 Task: Add a condition where "Channel Is not Web service (API)" in new tickets in your groups.
Action: Mouse moved to (198, 507)
Screenshot: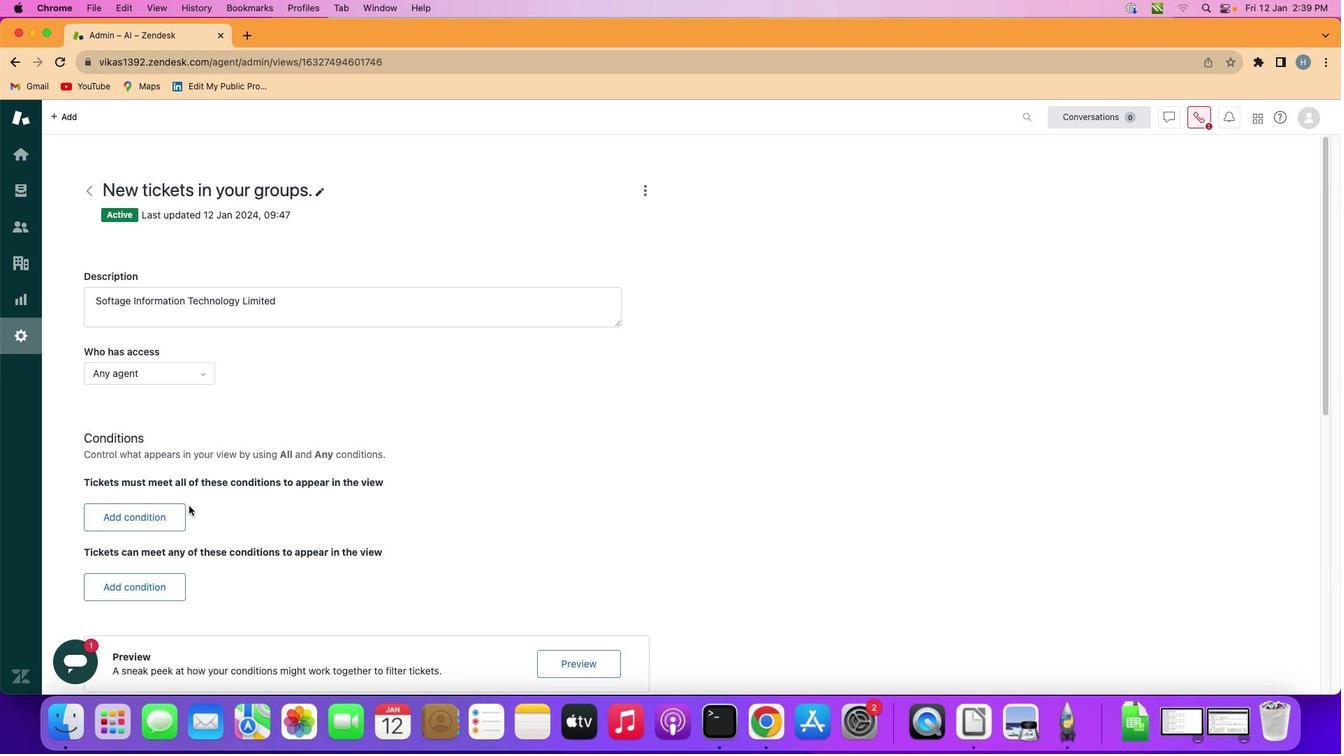 
Action: Mouse pressed left at (198, 507)
Screenshot: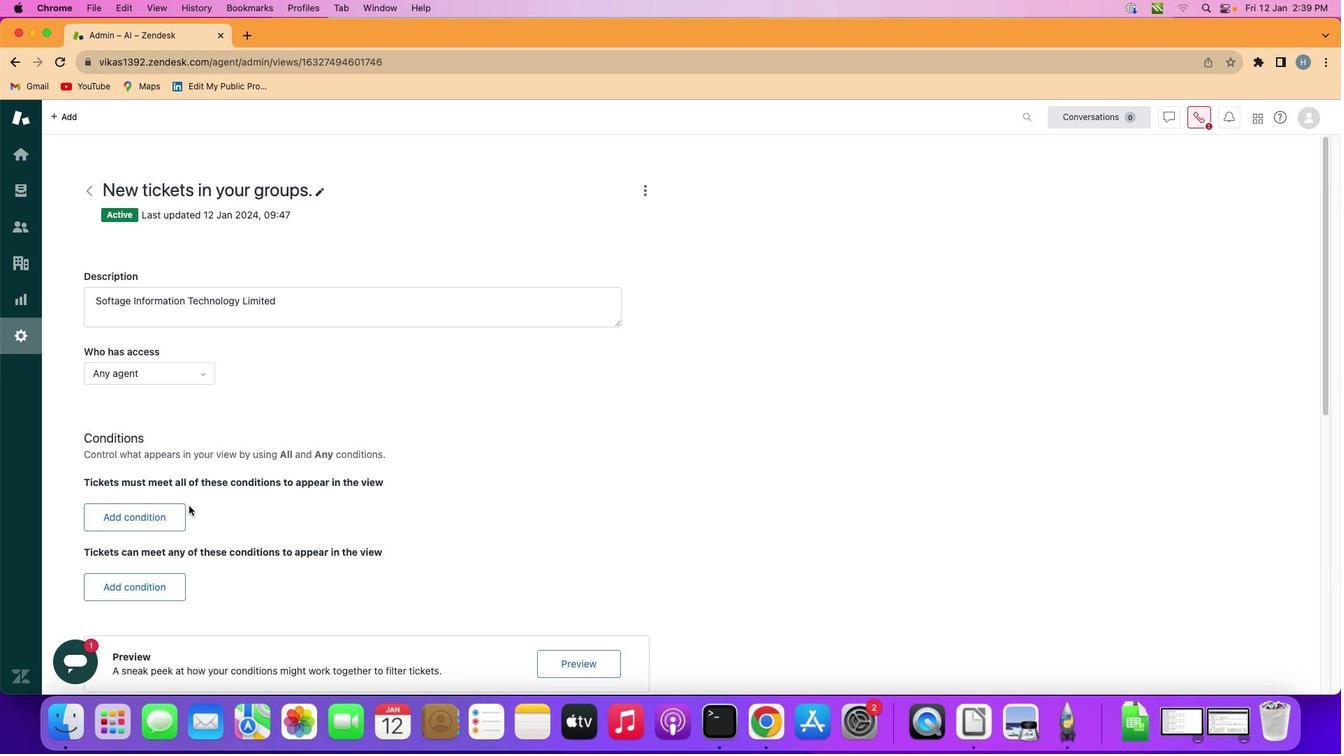 
Action: Mouse moved to (157, 517)
Screenshot: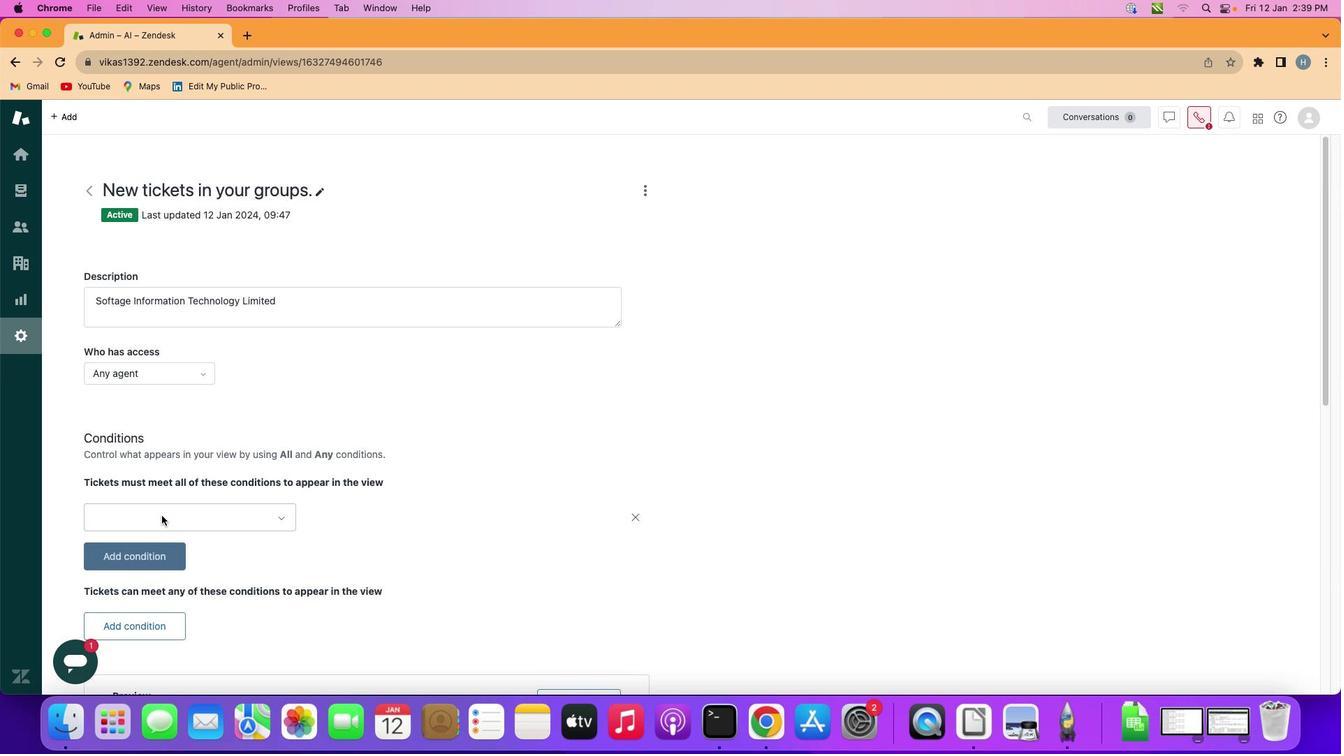 
Action: Mouse pressed left at (157, 517)
Screenshot: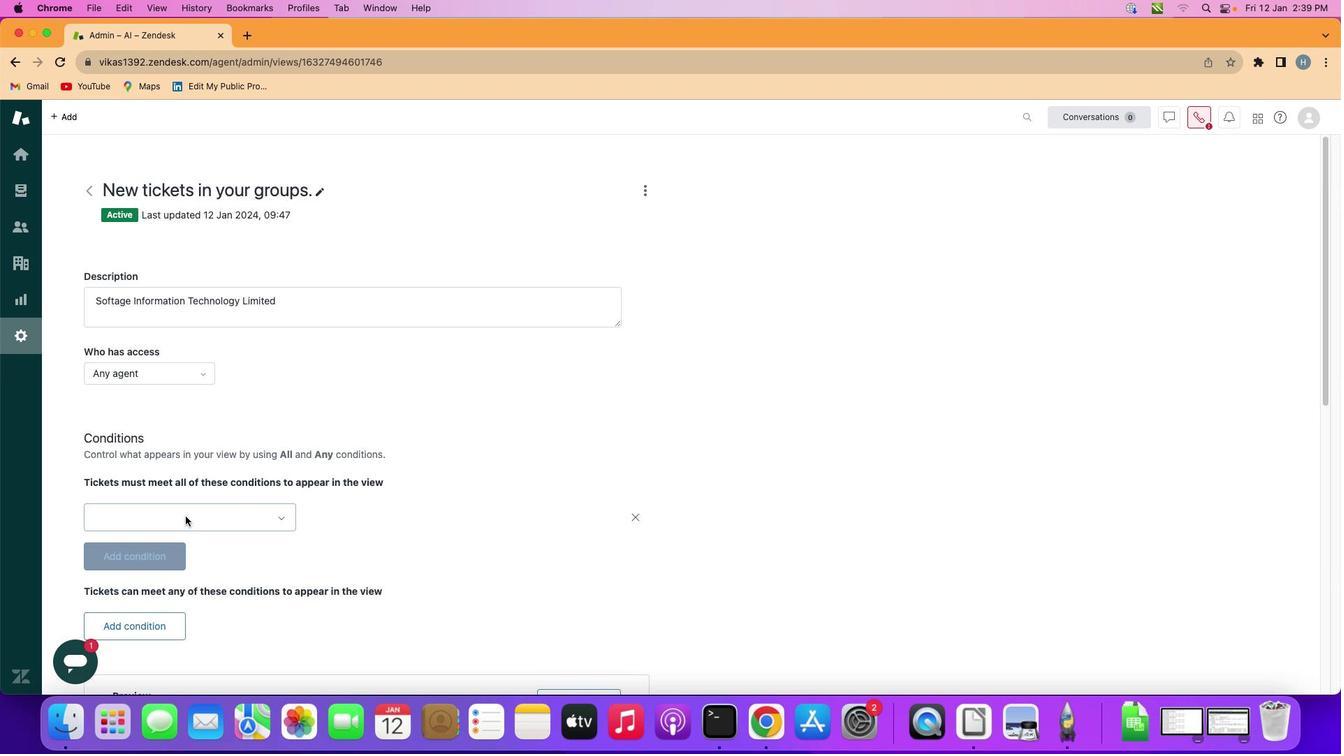 
Action: Mouse moved to (245, 521)
Screenshot: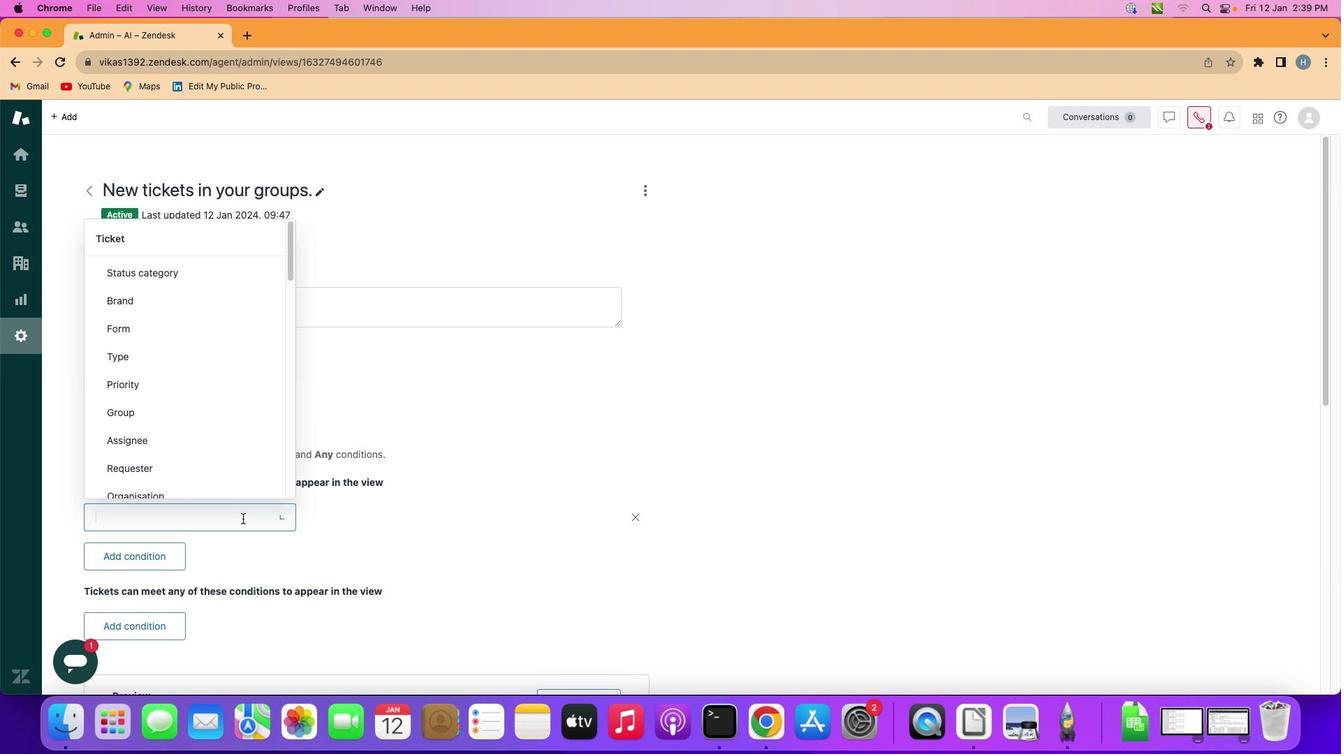 
Action: Mouse pressed left at (245, 521)
Screenshot: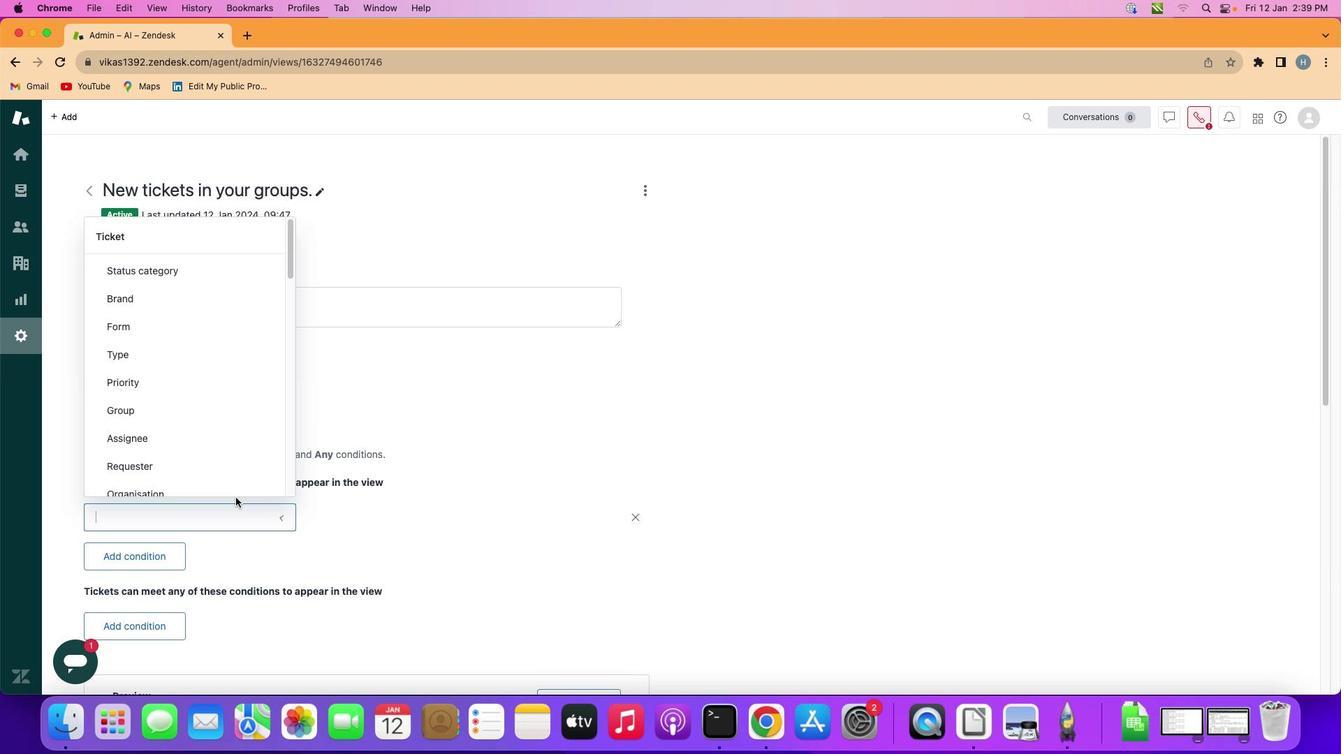 
Action: Mouse moved to (234, 357)
Screenshot: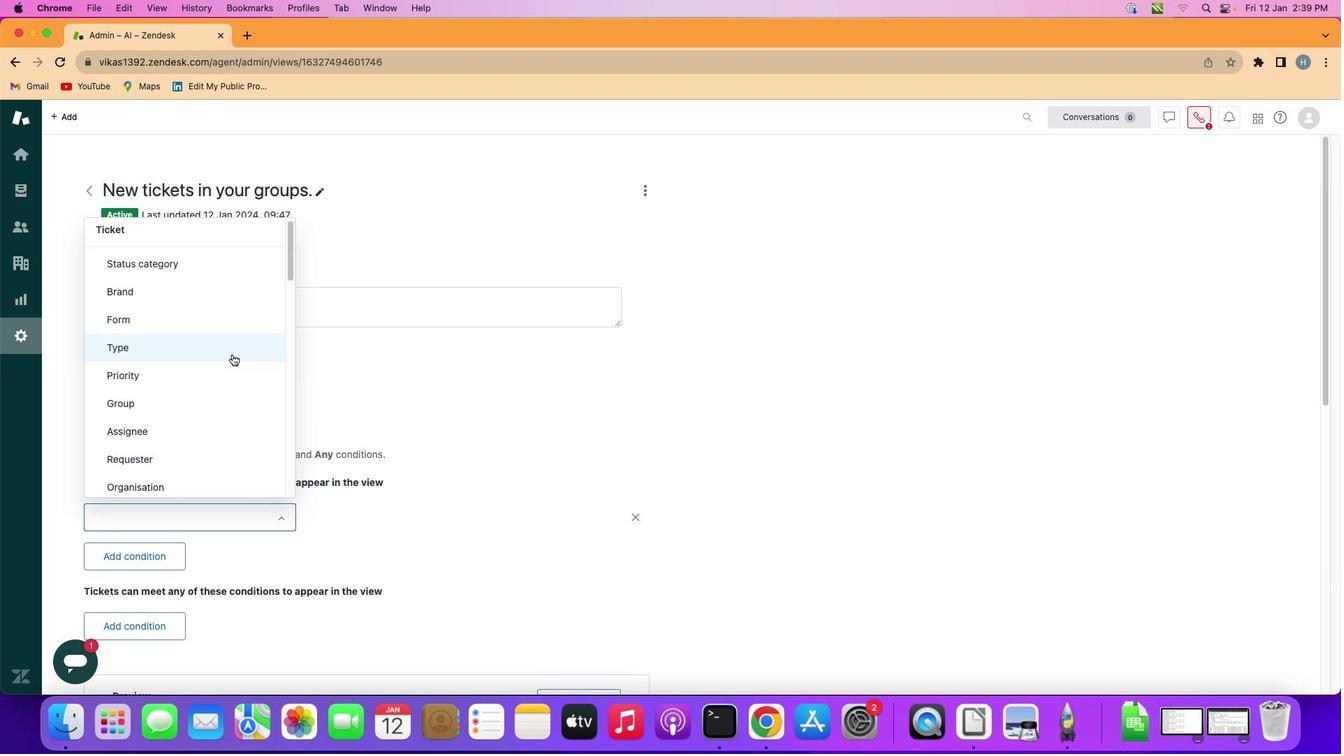 
Action: Mouse scrolled (234, 357) with delta (2, 1)
Screenshot: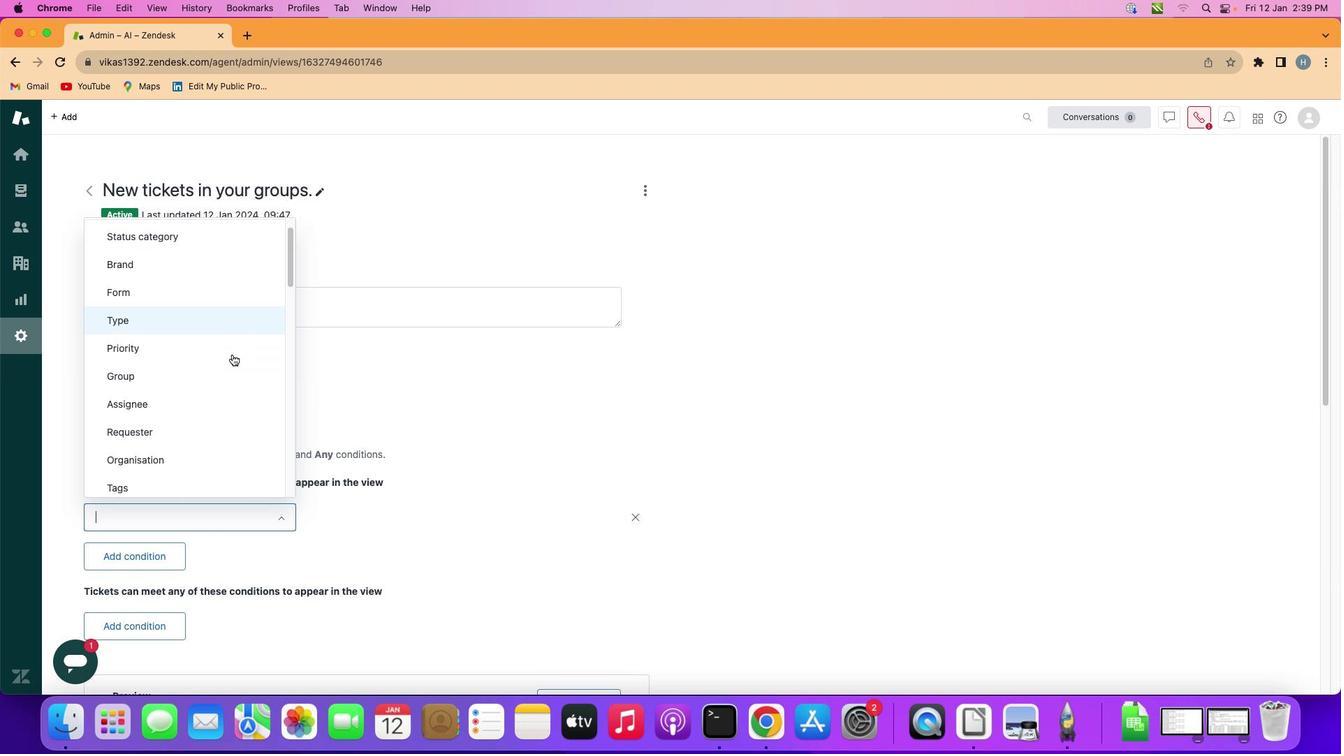 
Action: Mouse scrolled (234, 357) with delta (2, 1)
Screenshot: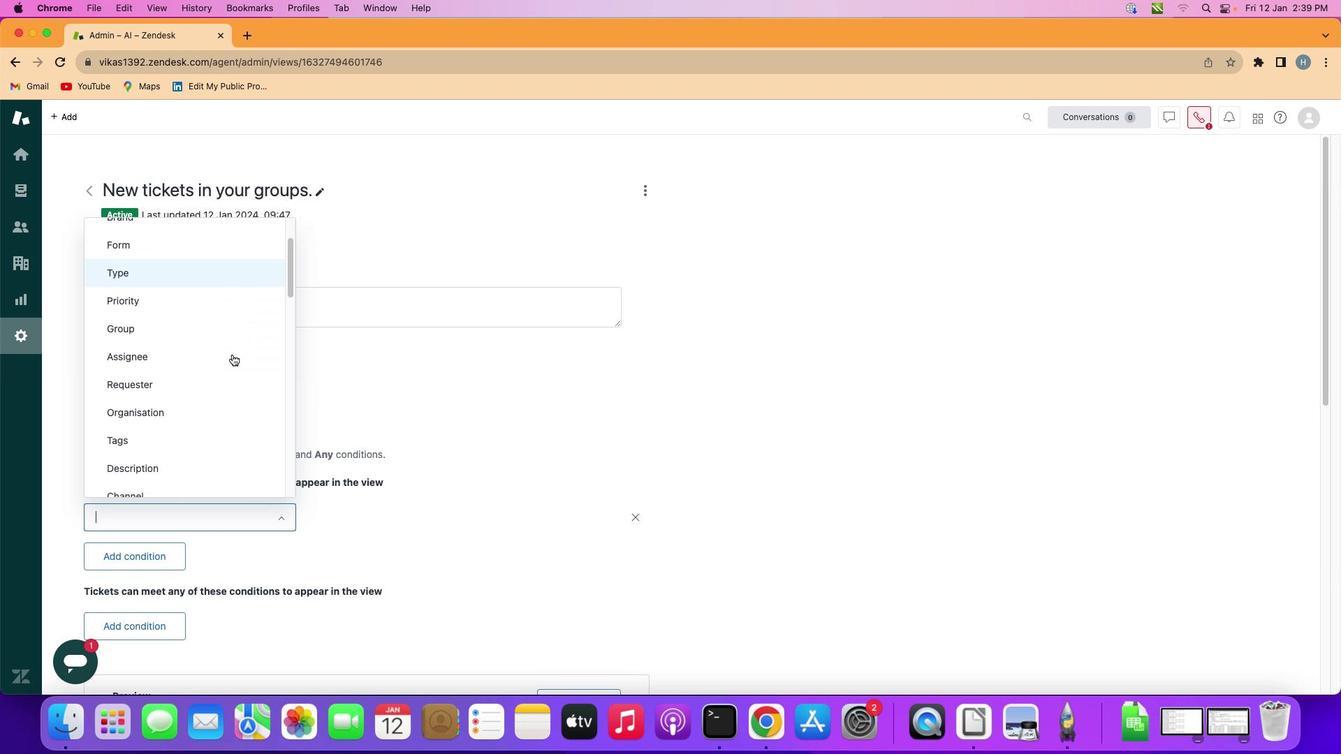 
Action: Mouse scrolled (234, 357) with delta (2, 1)
Screenshot: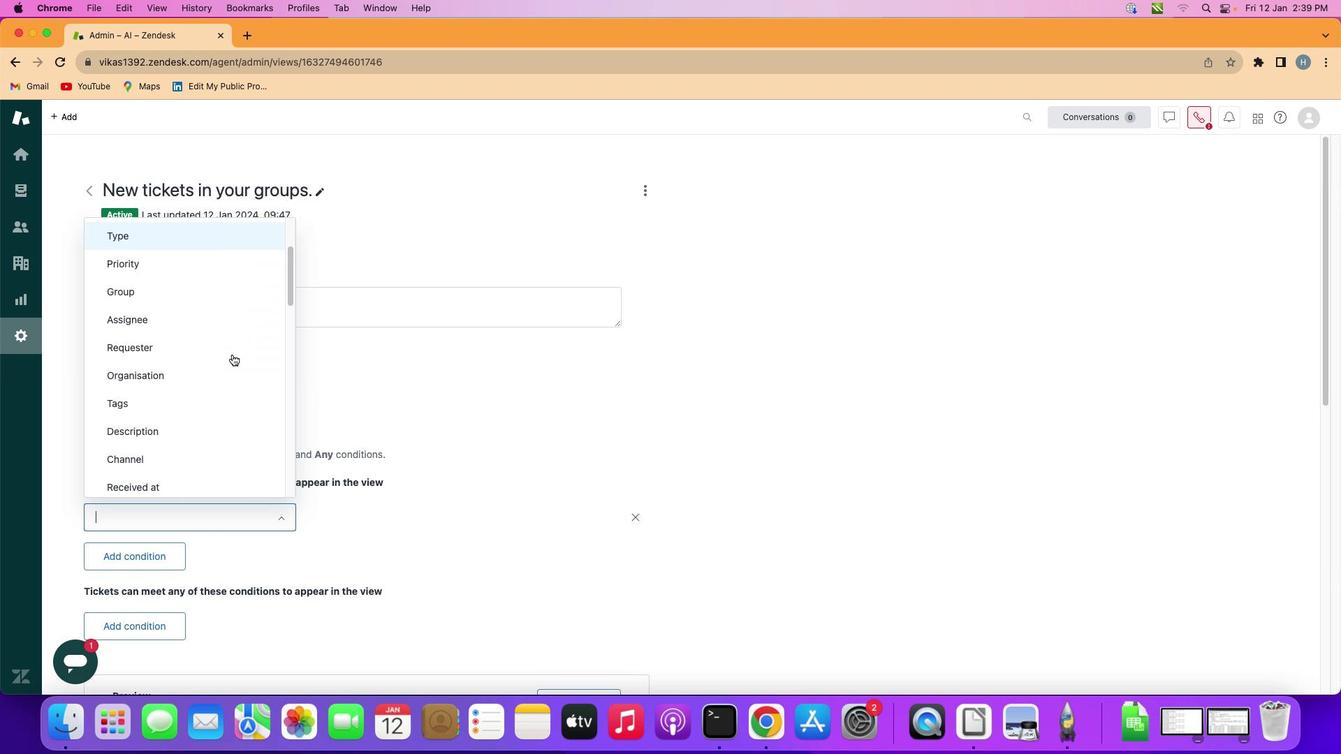 
Action: Mouse scrolled (234, 357) with delta (2, 1)
Screenshot: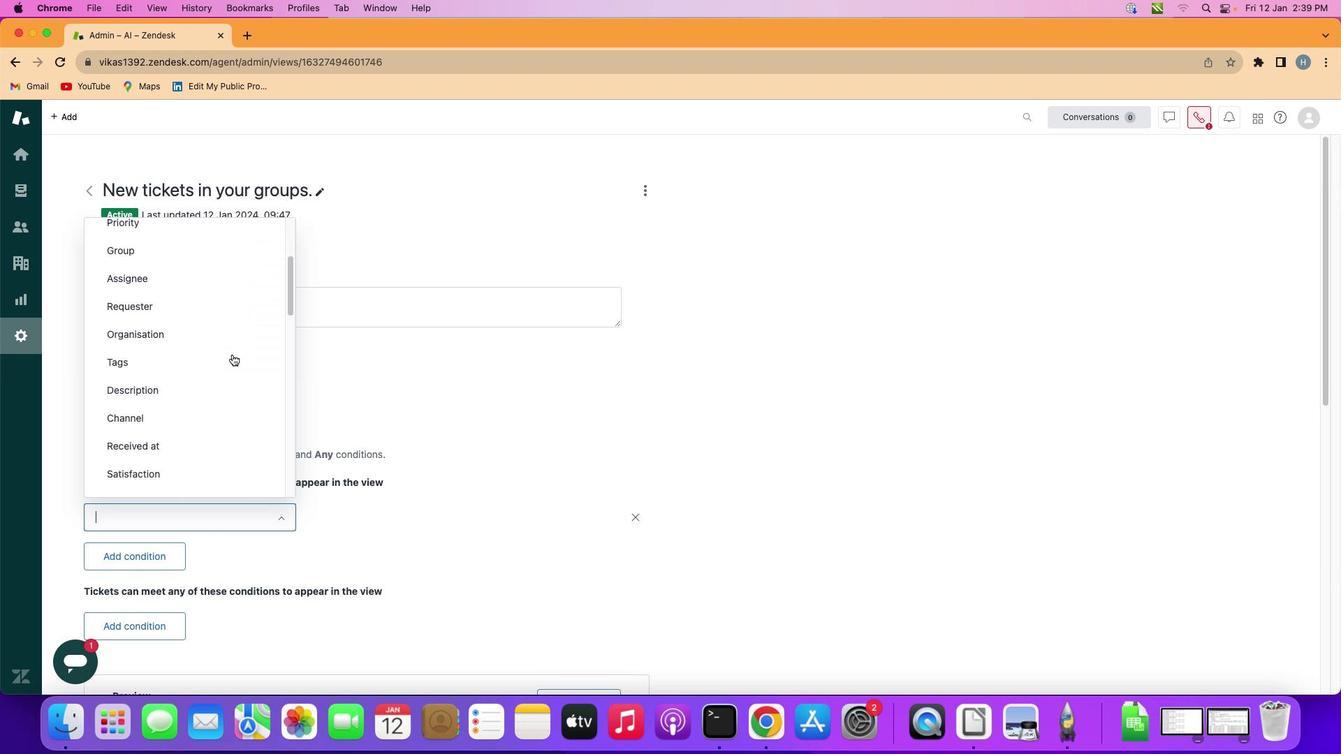 
Action: Mouse scrolled (234, 357) with delta (2, 0)
Screenshot: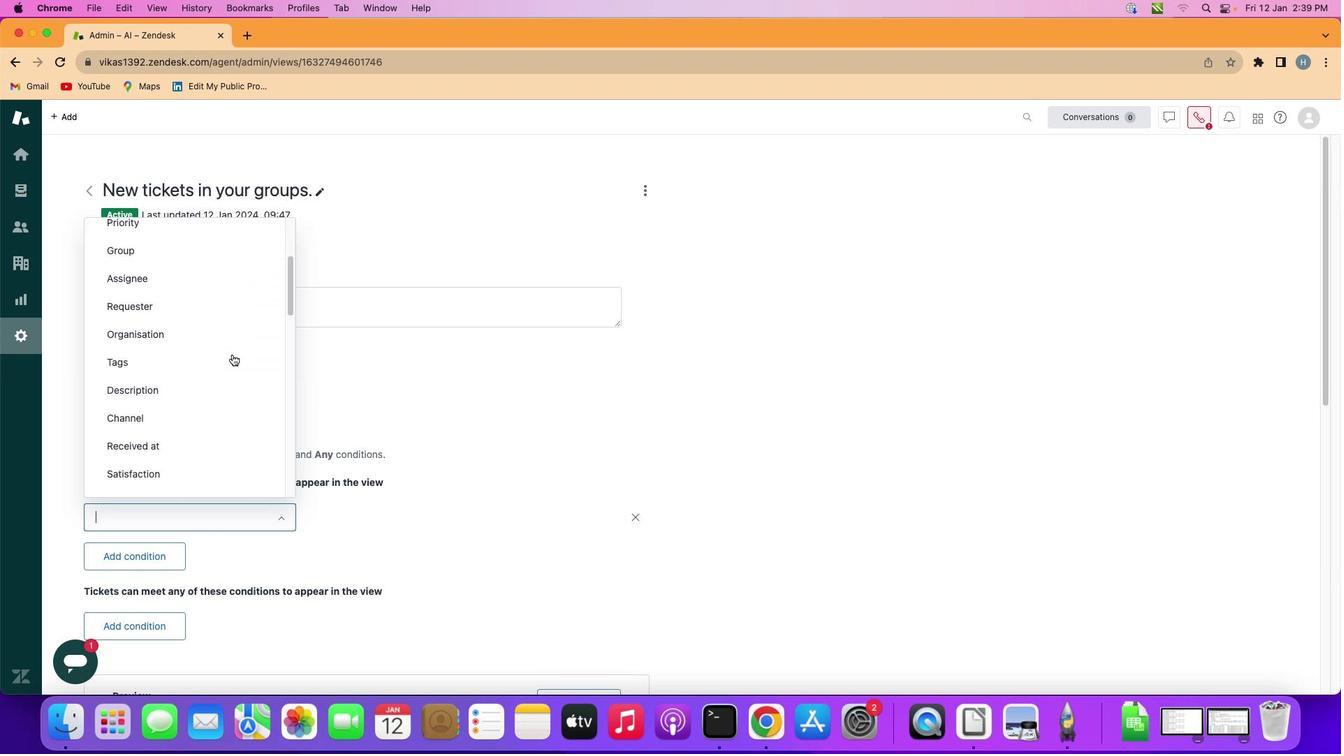 
Action: Mouse scrolled (234, 357) with delta (2, 1)
Screenshot: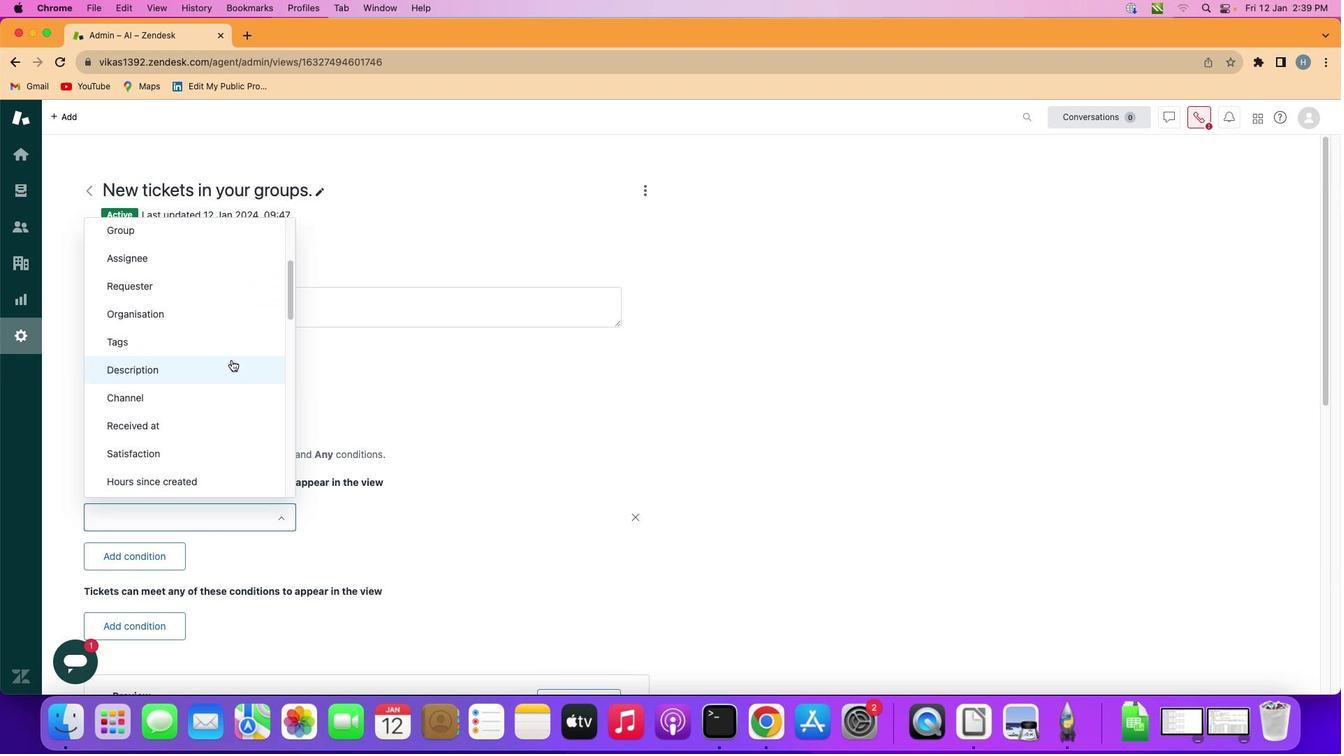 
Action: Mouse moved to (234, 357)
Screenshot: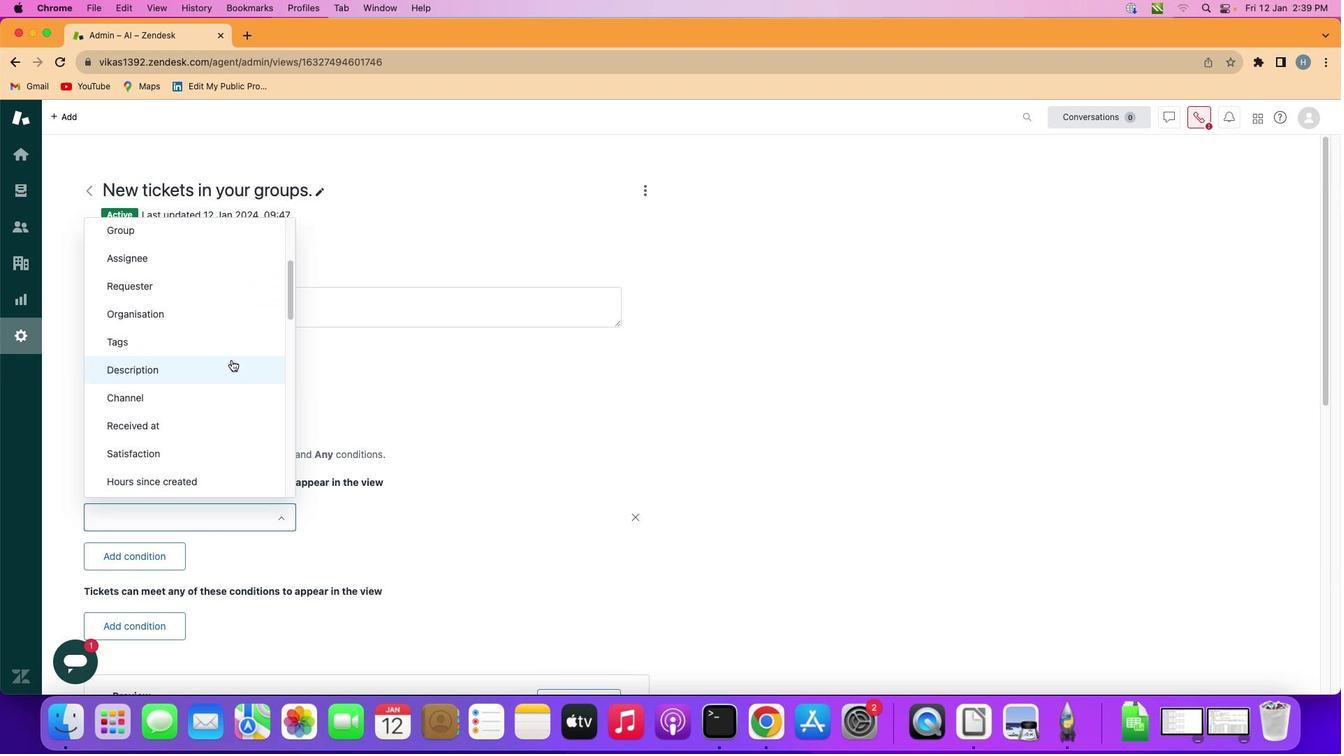 
Action: Mouse scrolled (234, 357) with delta (2, 1)
Screenshot: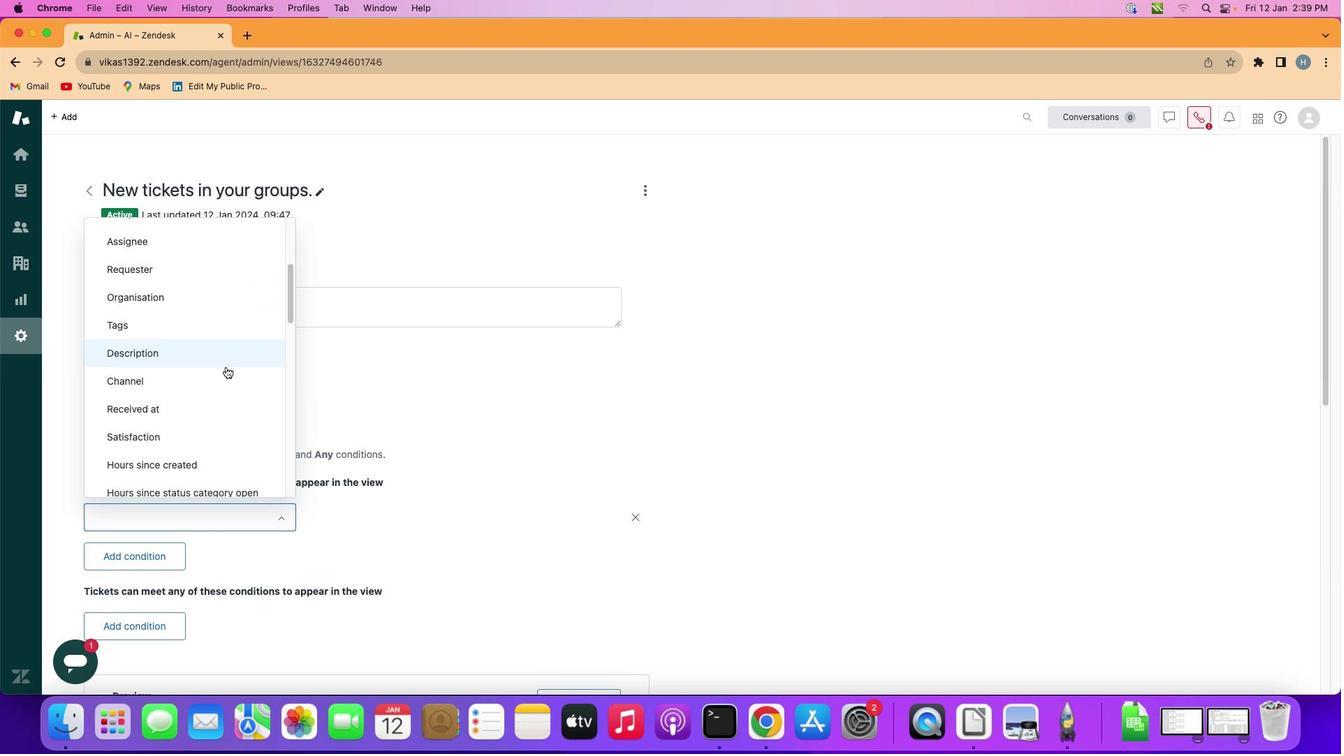 
Action: Mouse moved to (234, 357)
Screenshot: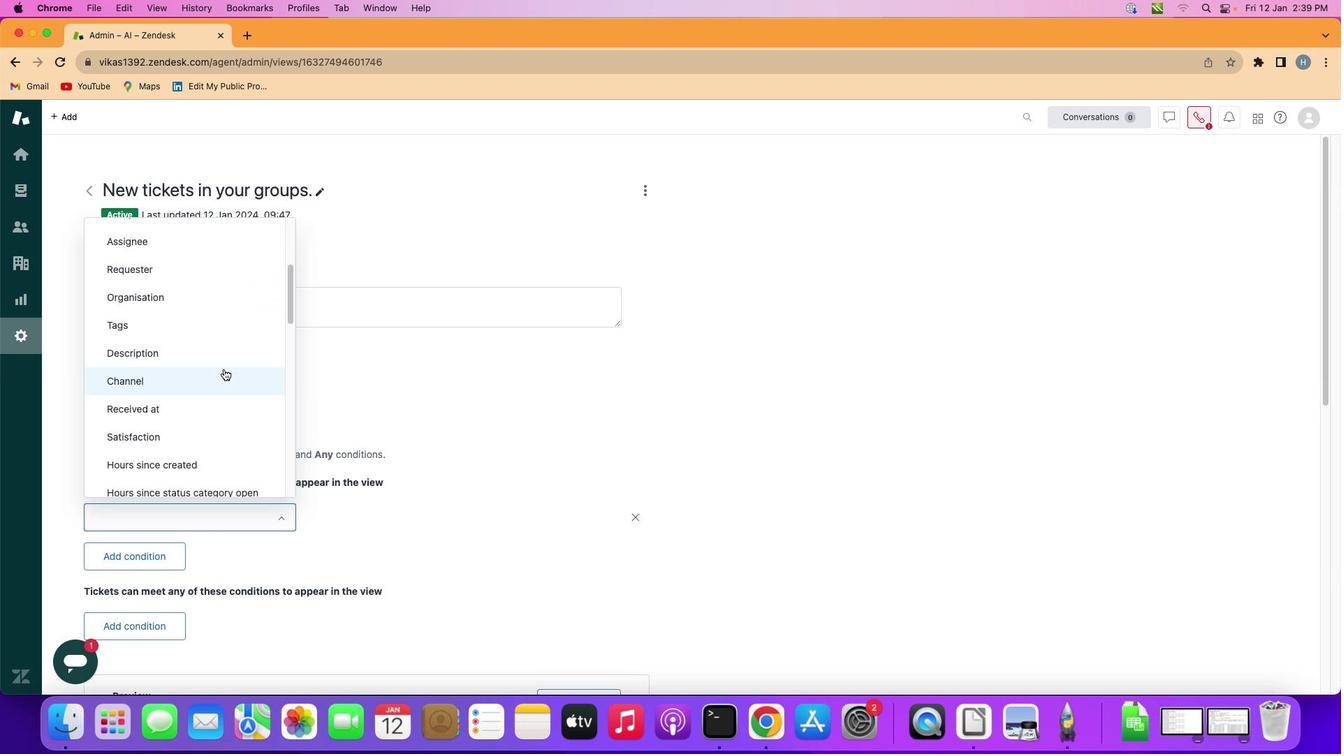 
Action: Mouse scrolled (234, 357) with delta (2, 1)
Screenshot: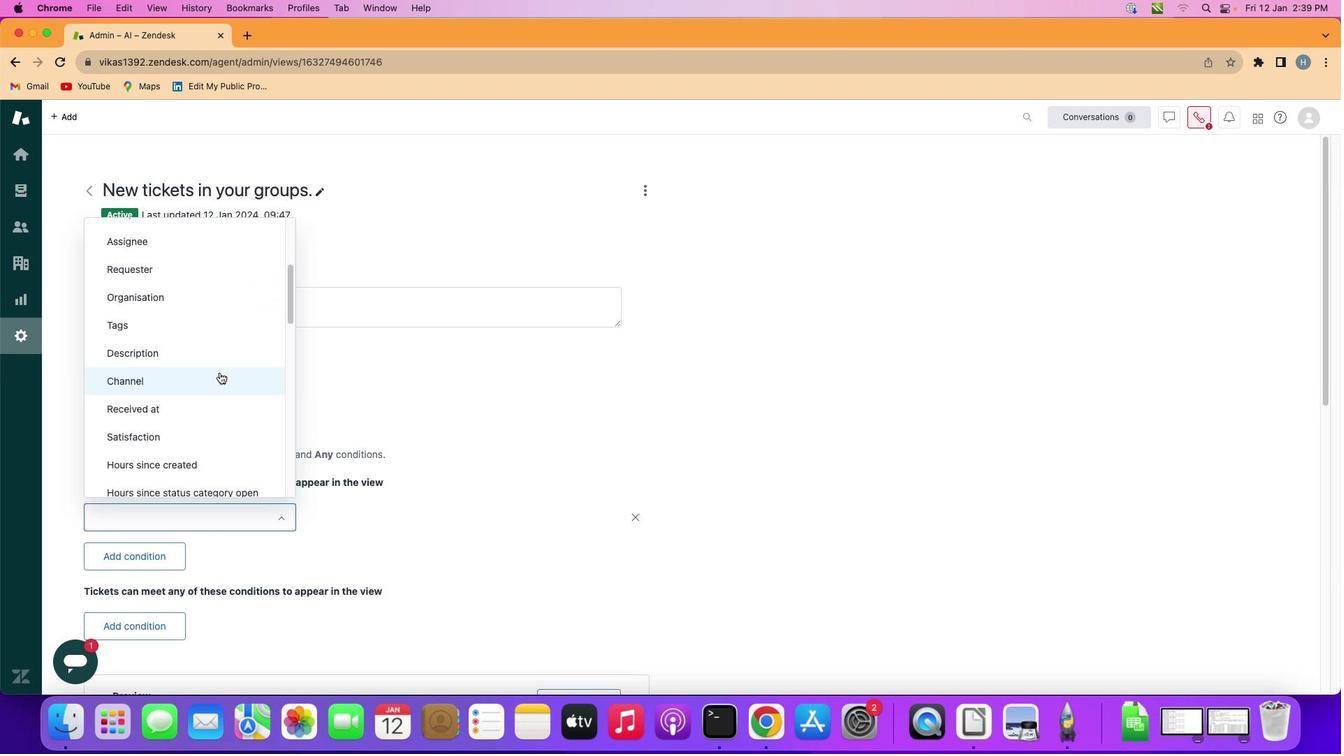 
Action: Mouse moved to (217, 378)
Screenshot: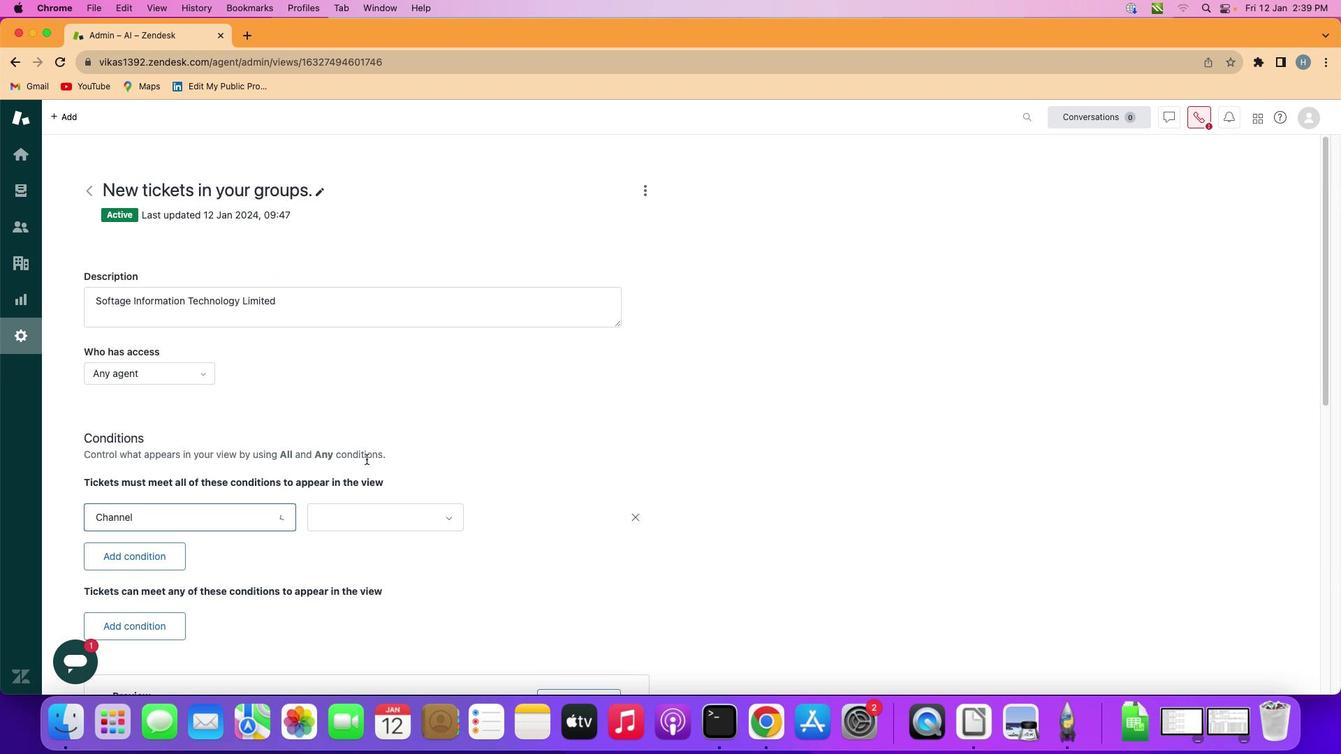 
Action: Mouse pressed left at (217, 378)
Screenshot: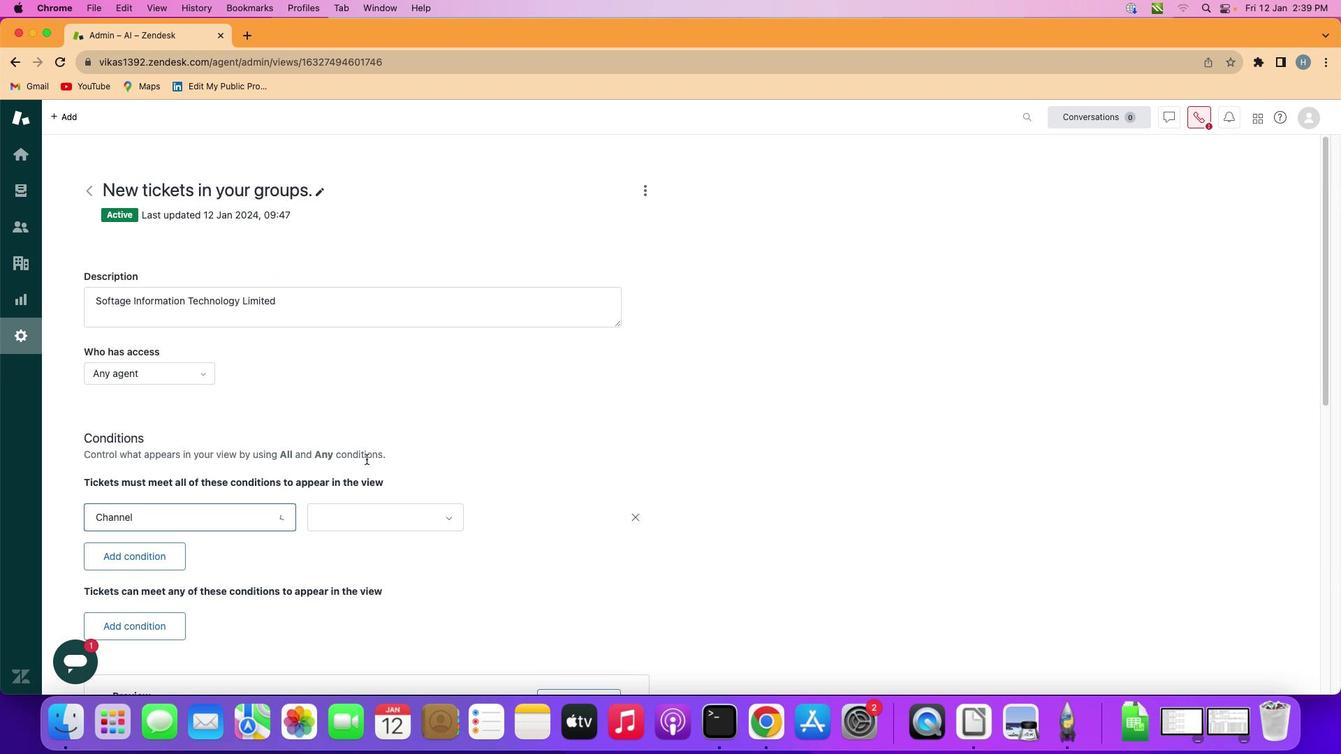 
Action: Mouse moved to (409, 517)
Screenshot: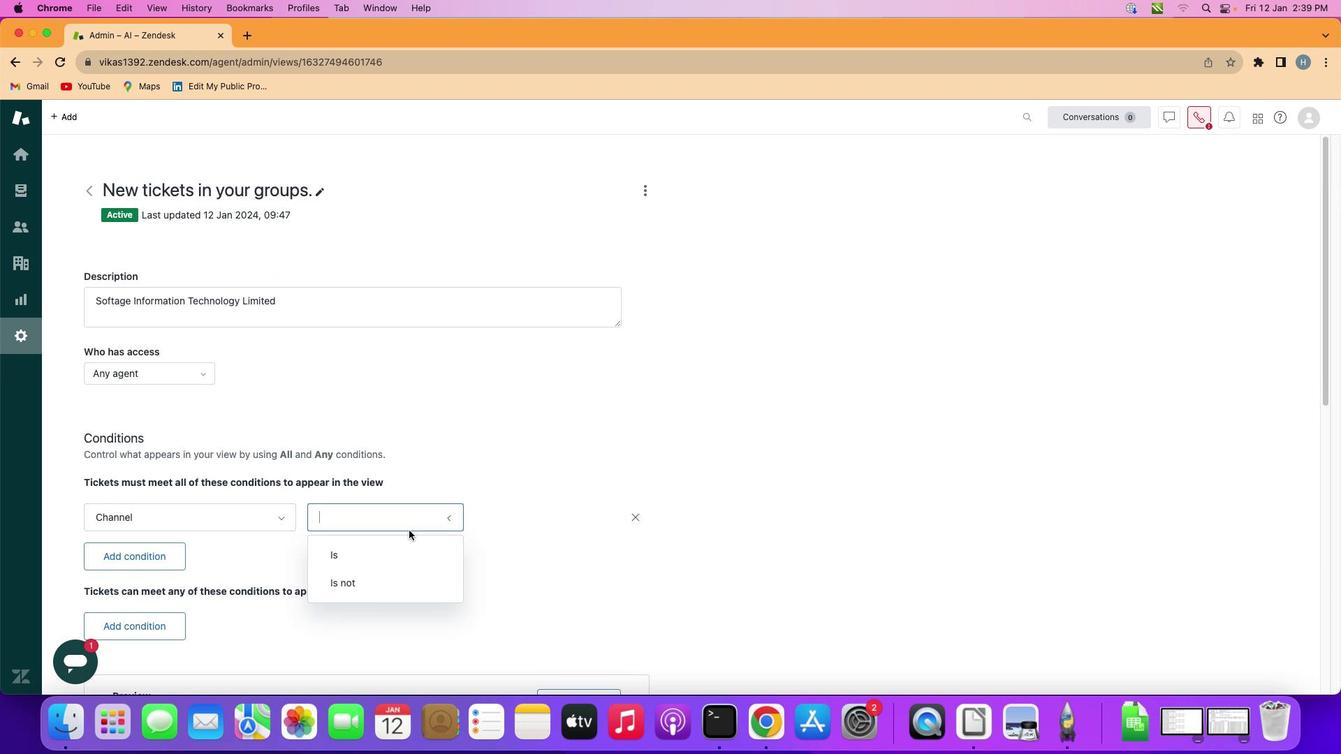 
Action: Mouse pressed left at (409, 517)
Screenshot: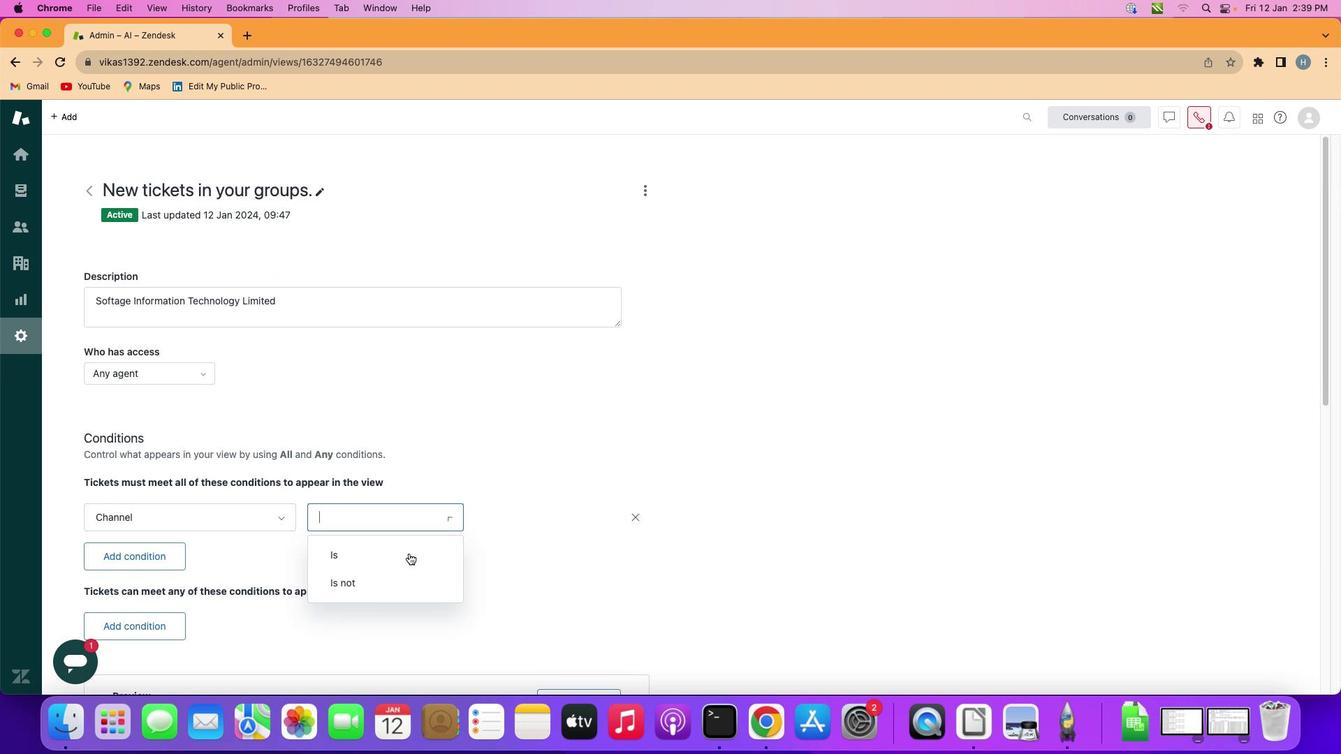 
Action: Mouse moved to (412, 583)
Screenshot: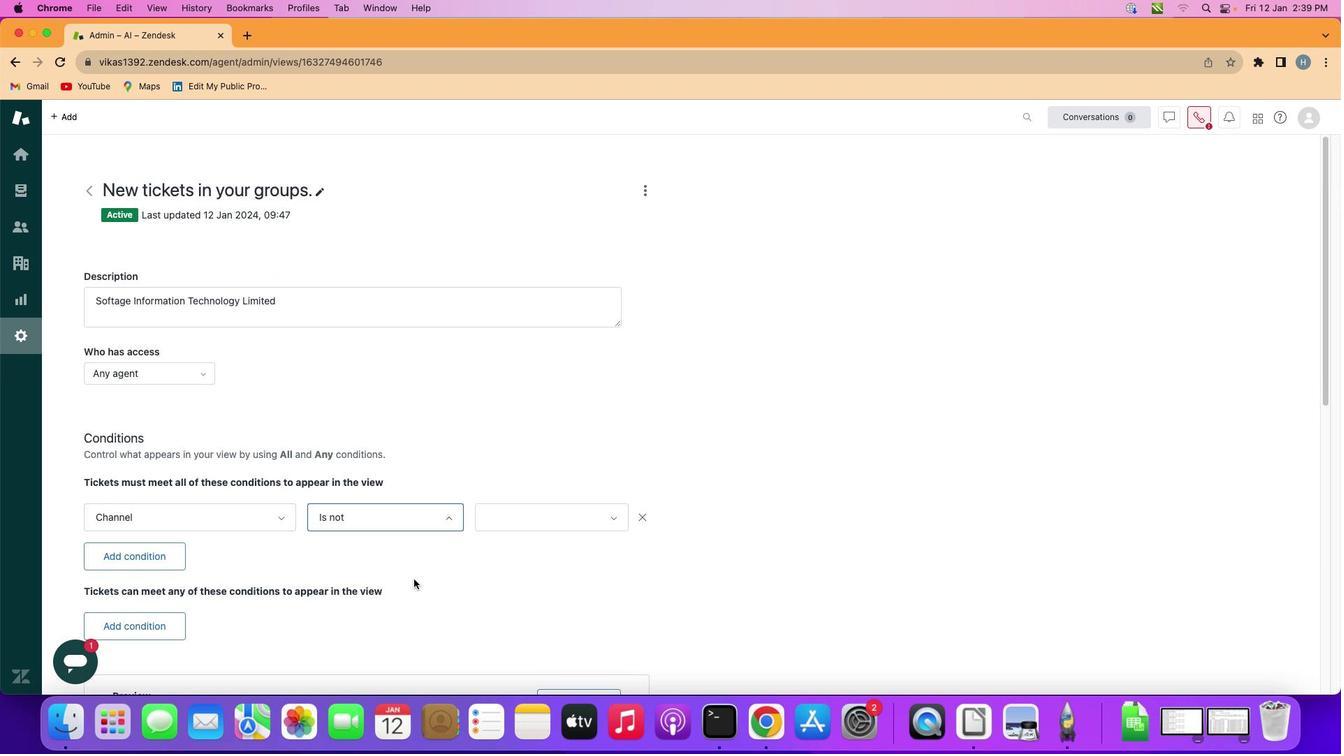 
Action: Mouse pressed left at (412, 583)
Screenshot: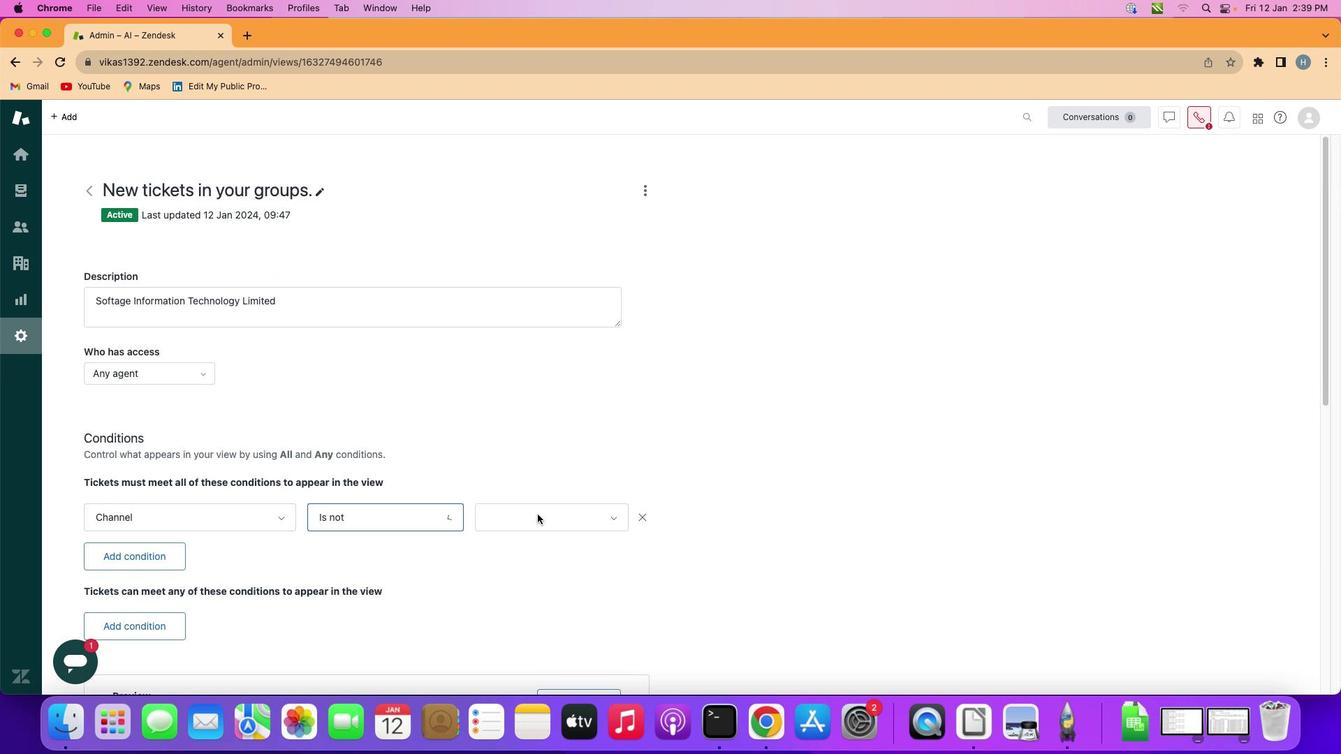 
Action: Mouse moved to (577, 505)
Screenshot: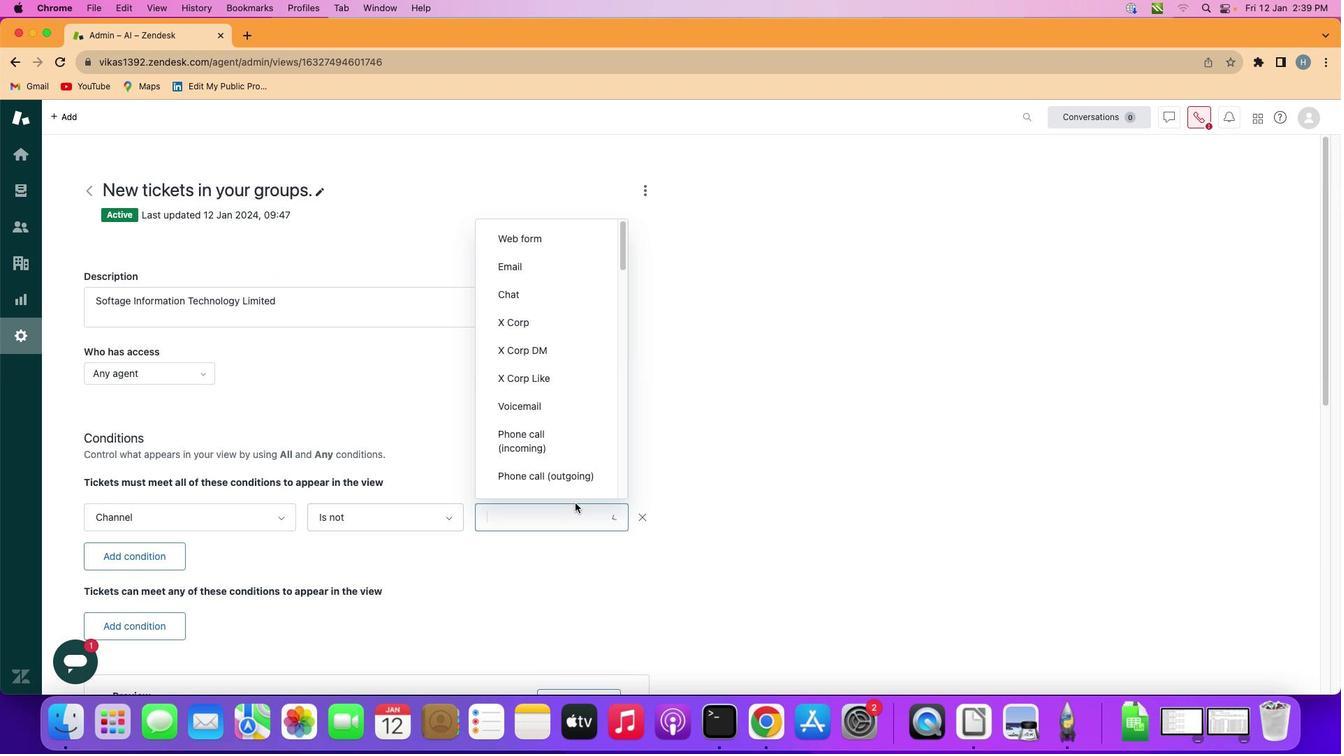 
Action: Mouse pressed left at (577, 505)
Screenshot: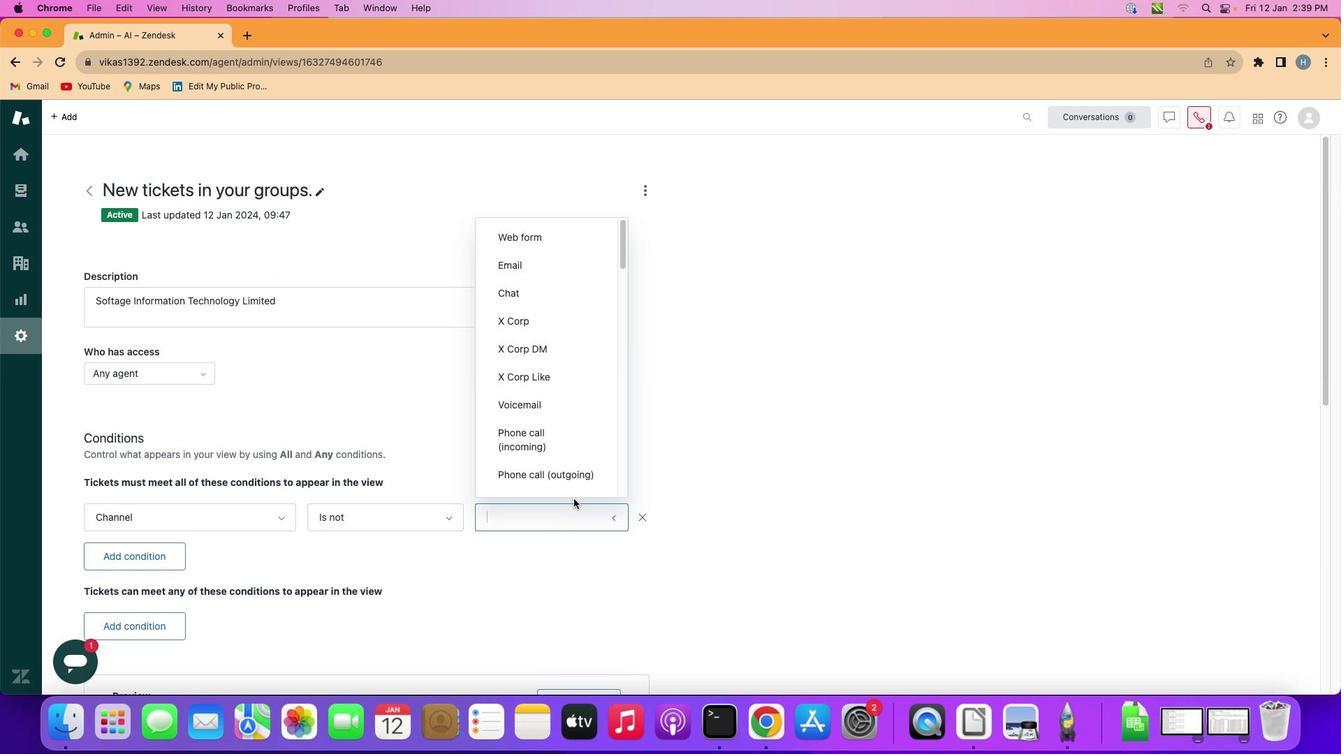 
Action: Mouse moved to (554, 365)
Screenshot: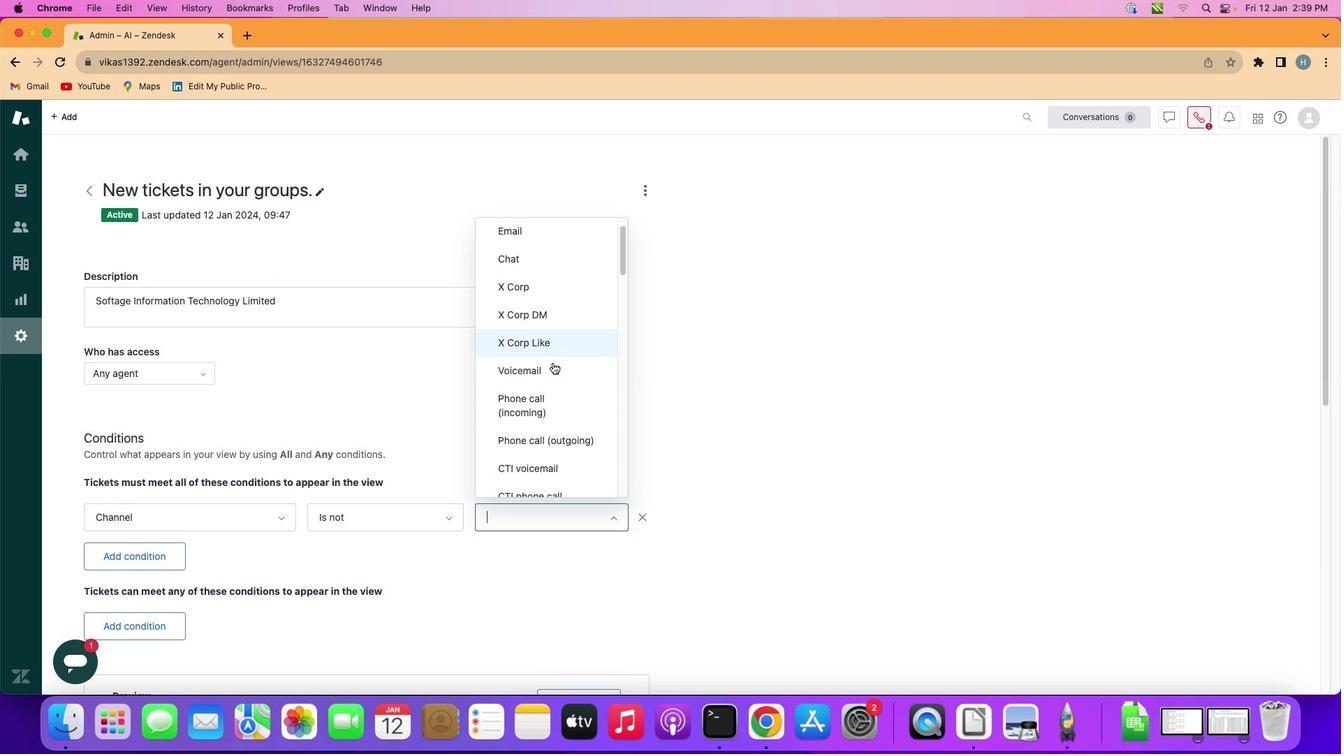 
Action: Mouse scrolled (554, 365) with delta (2, 1)
Screenshot: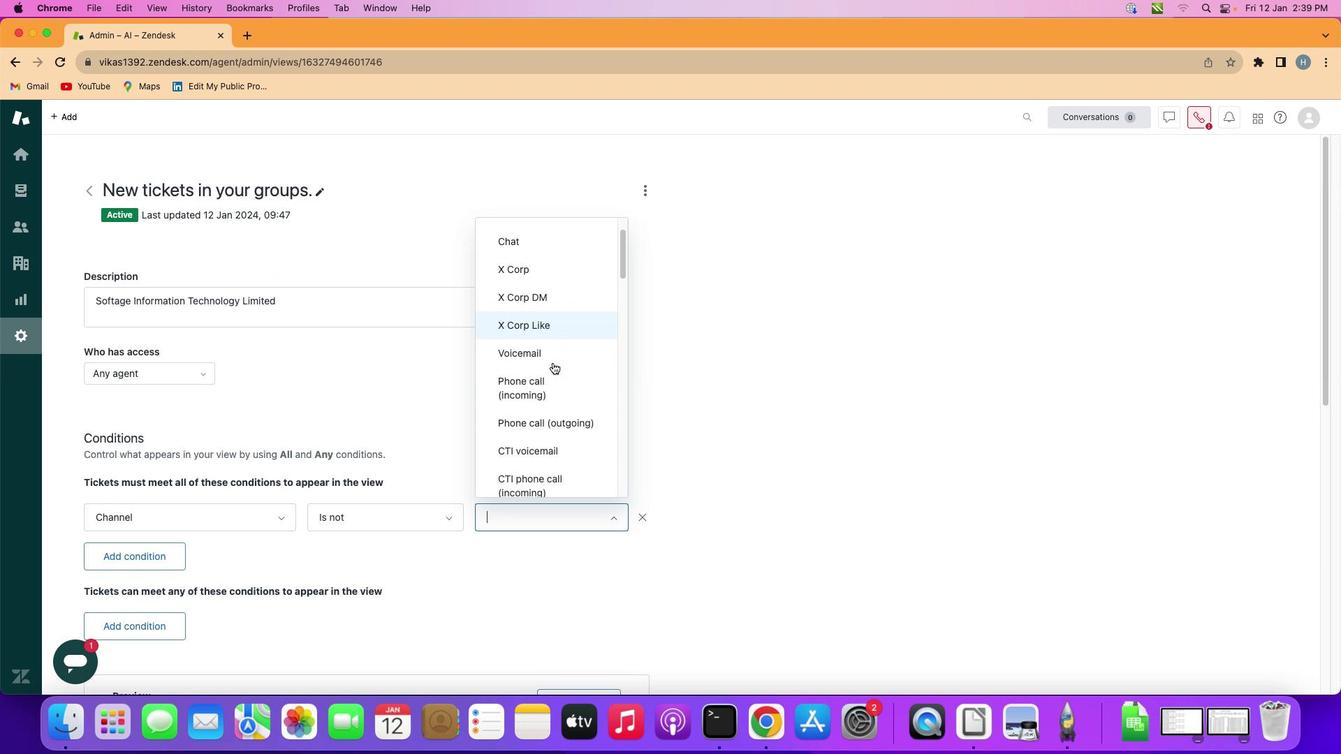 
Action: Mouse scrolled (554, 365) with delta (2, 1)
Screenshot: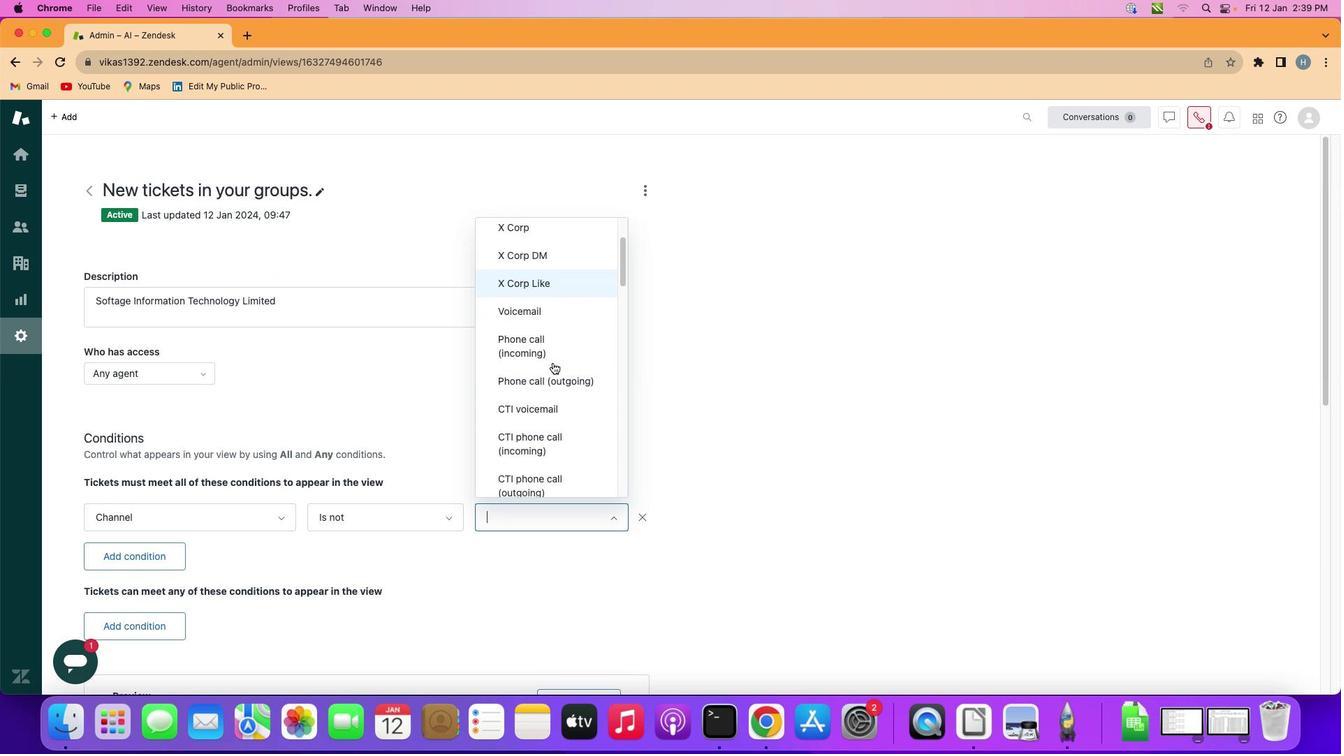 
Action: Mouse scrolled (554, 365) with delta (2, 1)
Screenshot: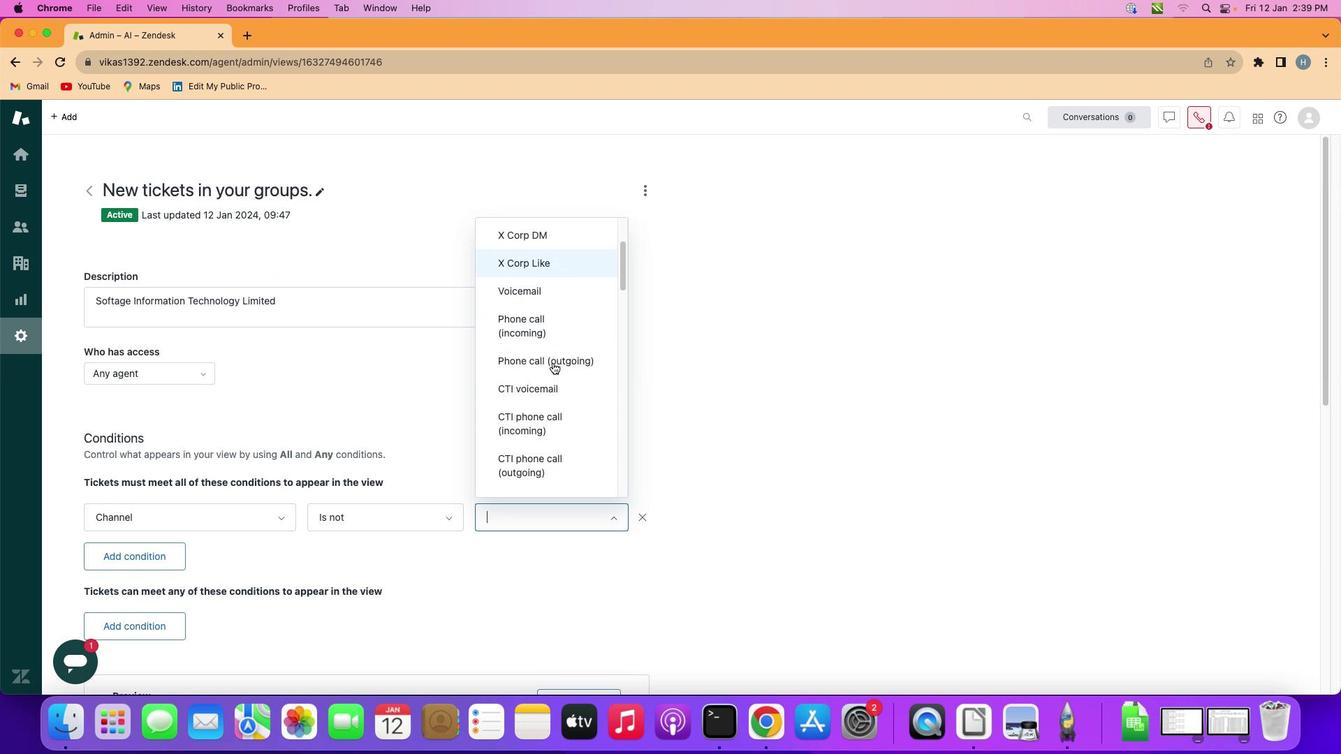 
Action: Mouse scrolled (554, 365) with delta (2, 0)
Screenshot: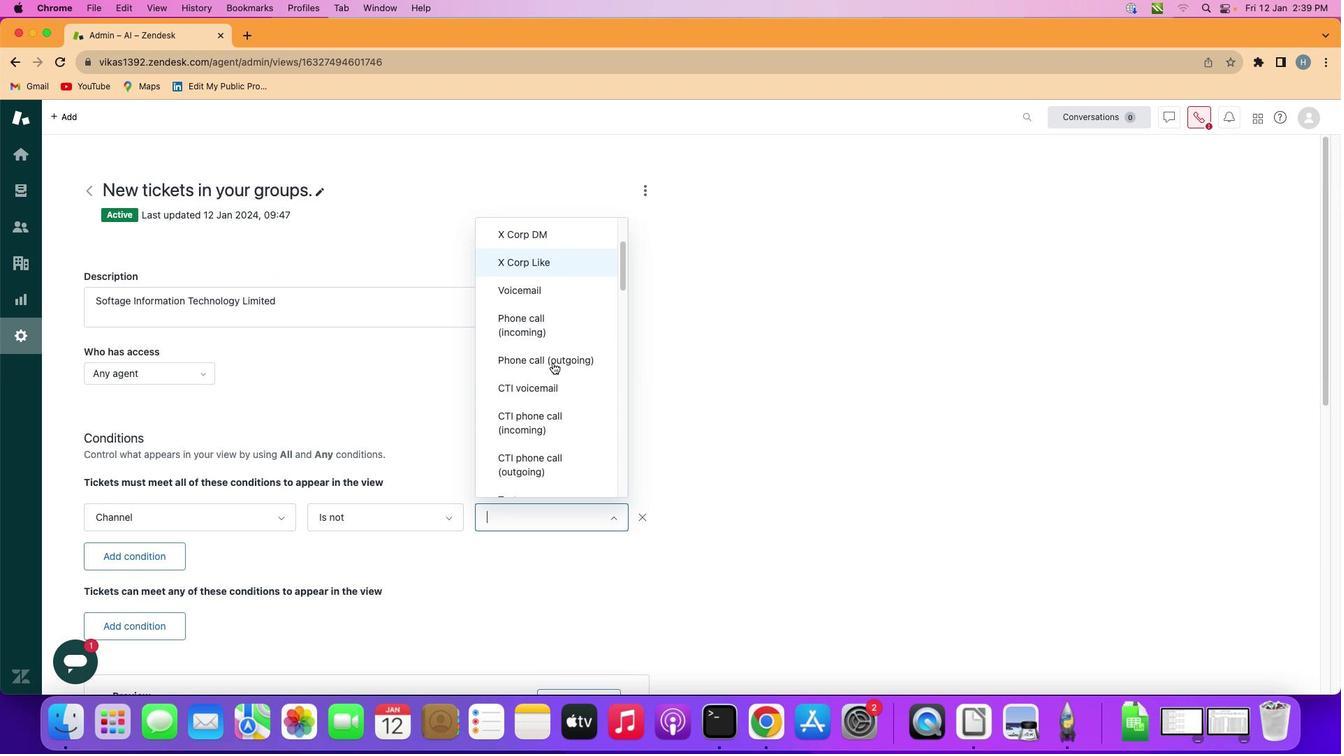 
Action: Mouse moved to (554, 365)
Screenshot: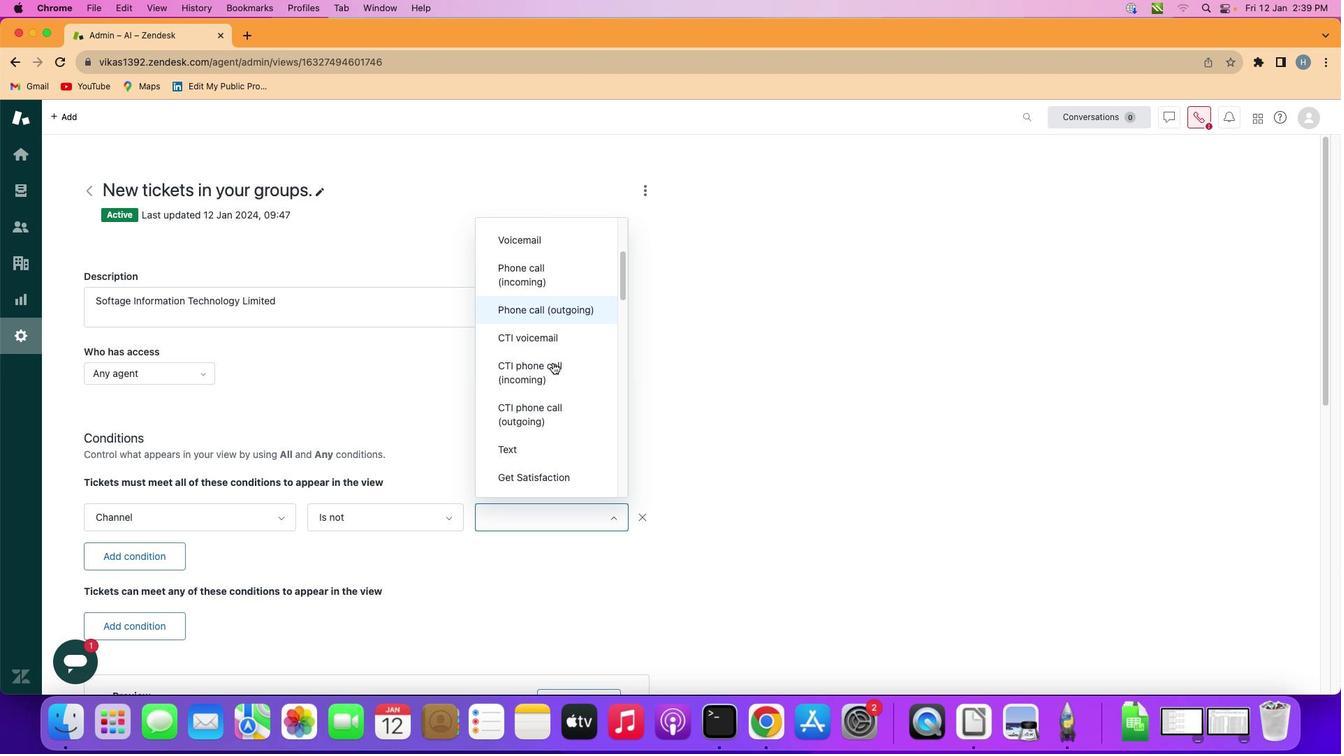 
Action: Mouse scrolled (554, 365) with delta (2, 1)
Screenshot: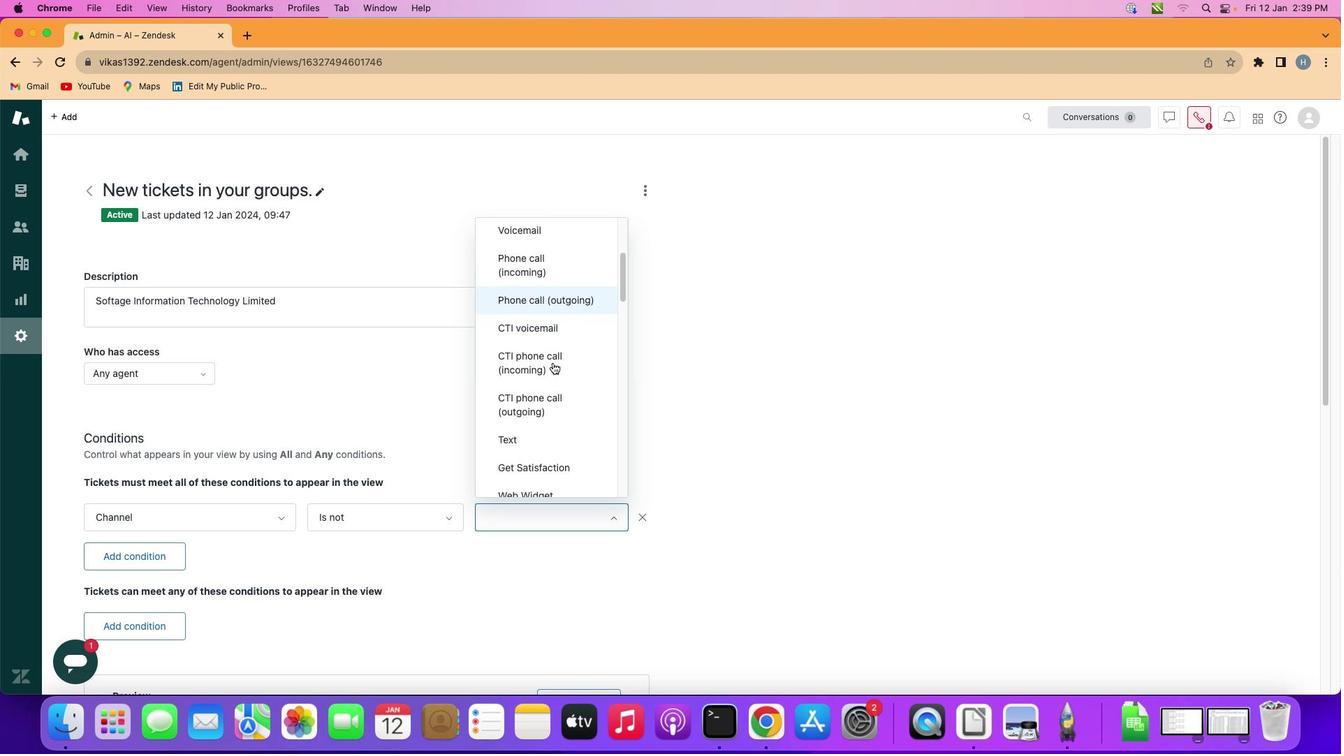 
Action: Mouse scrolled (554, 365) with delta (2, 1)
Screenshot: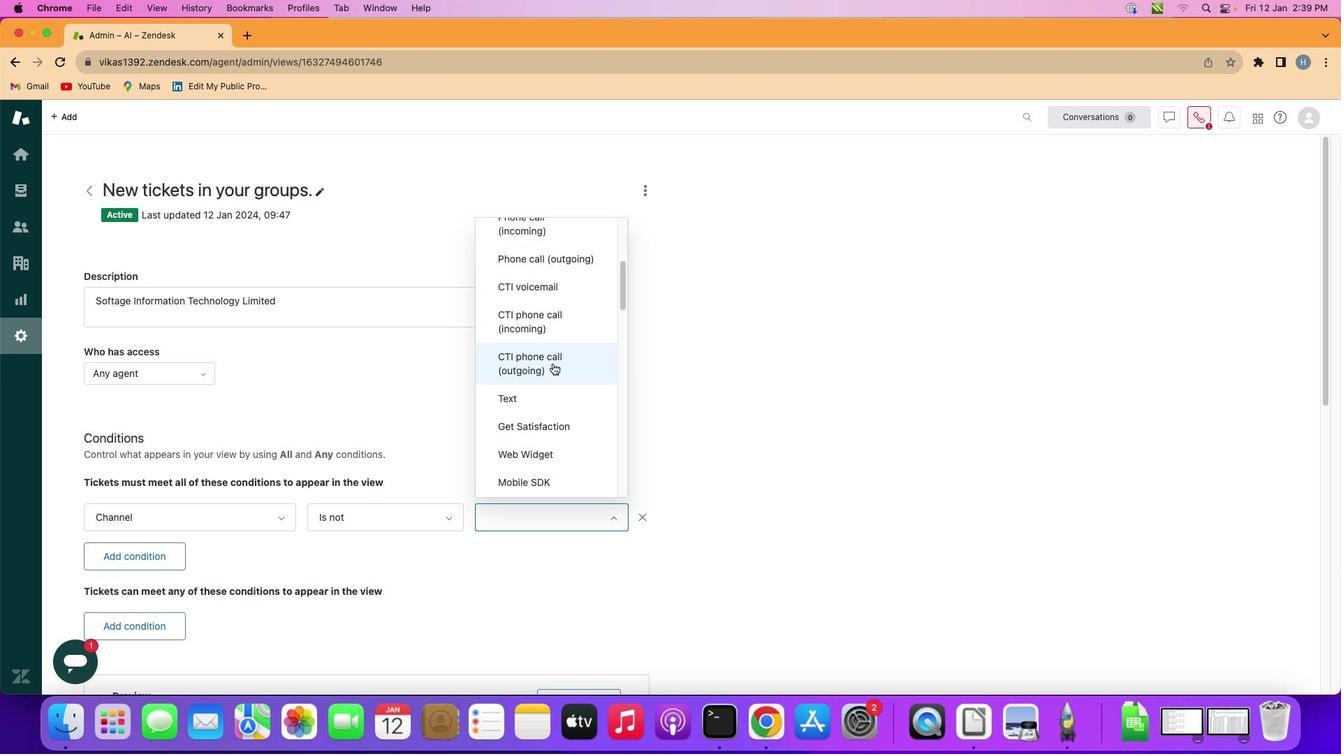 
Action: Mouse scrolled (554, 365) with delta (2, 1)
Screenshot: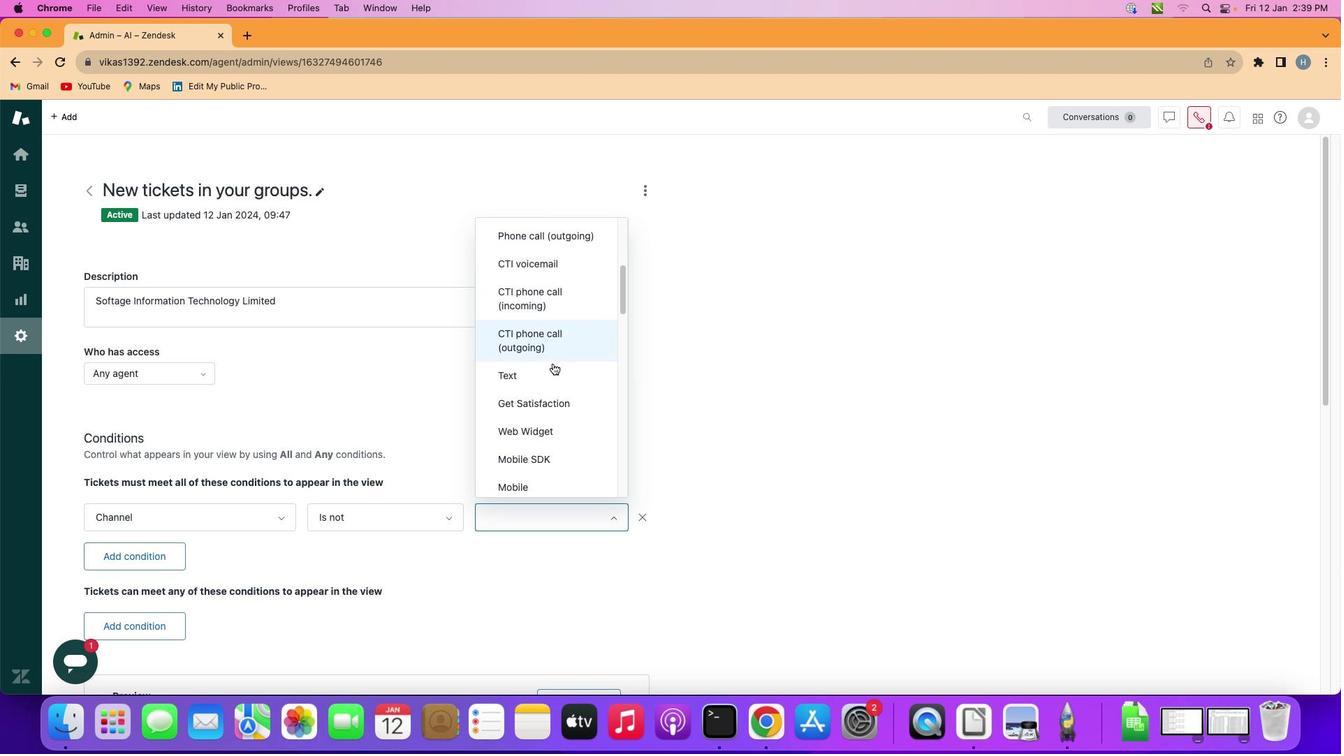
Action: Mouse scrolled (554, 365) with delta (2, 0)
Screenshot: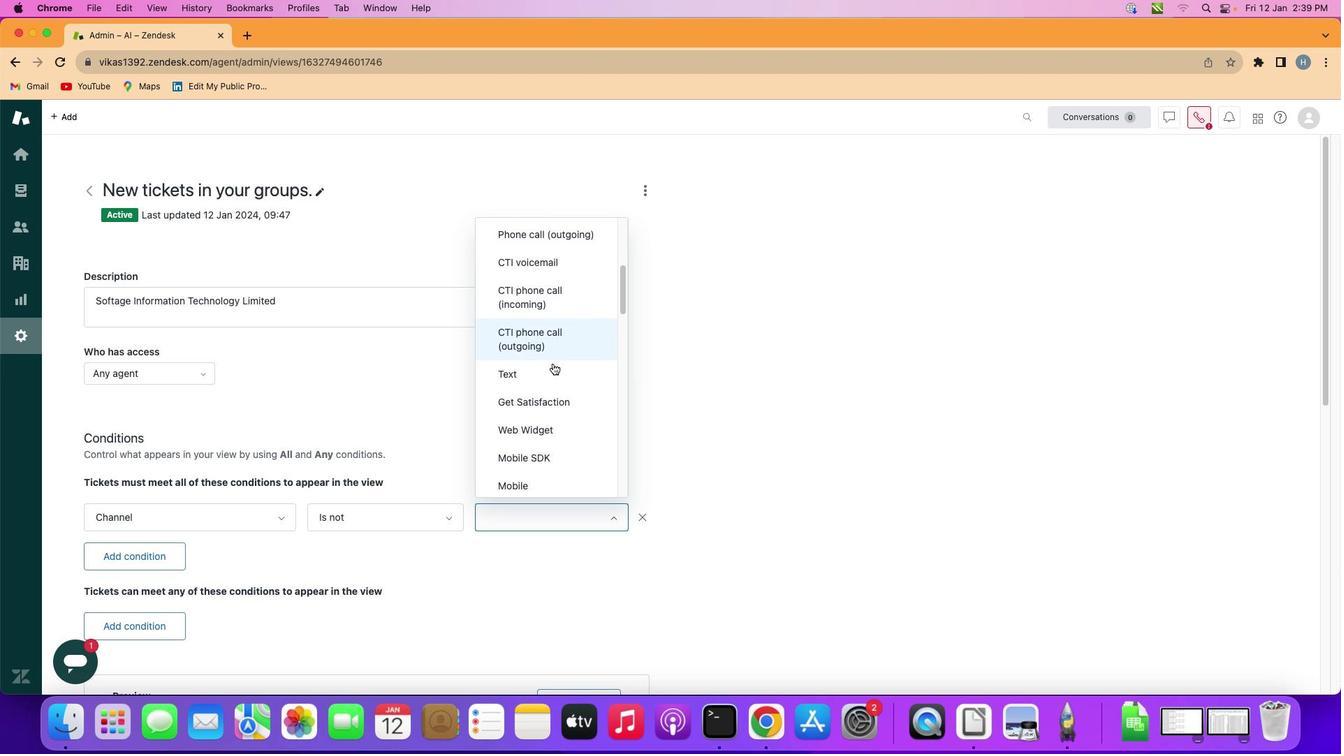 
Action: Mouse moved to (555, 365)
Screenshot: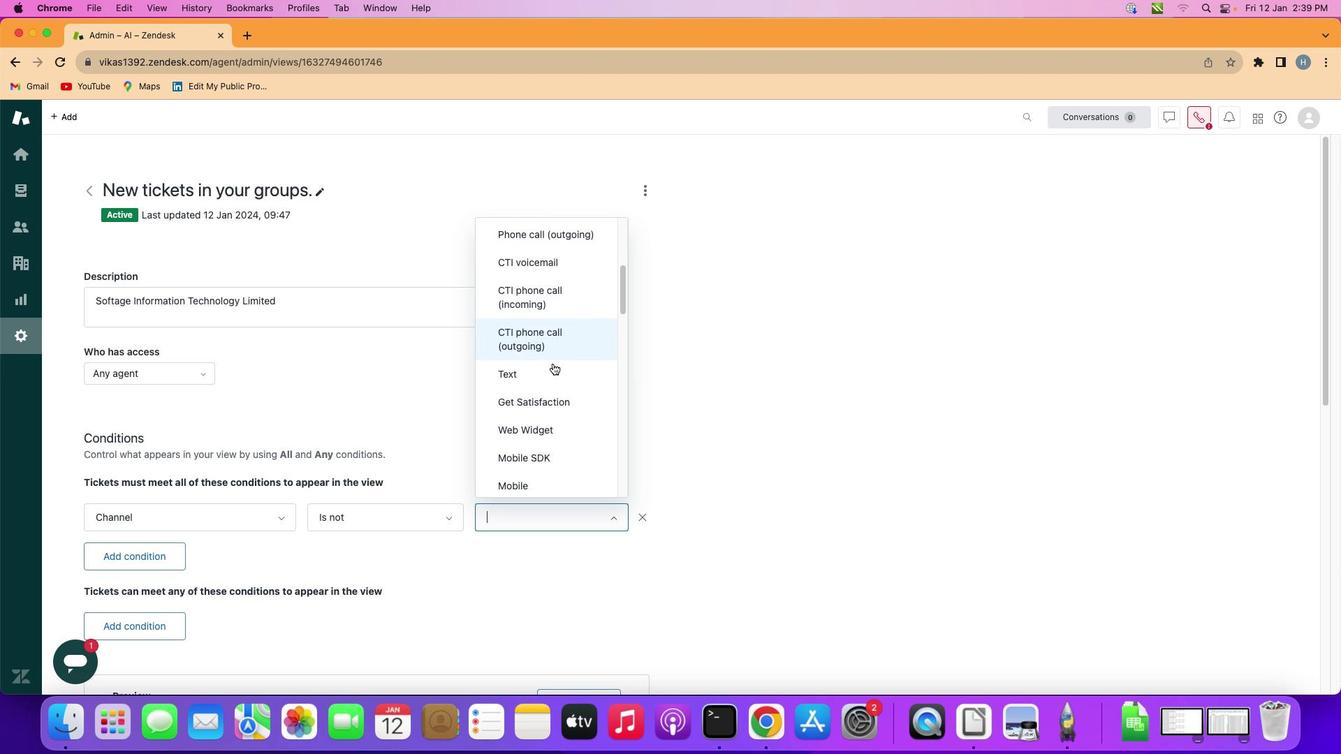
Action: Mouse scrolled (555, 365) with delta (2, 1)
Screenshot: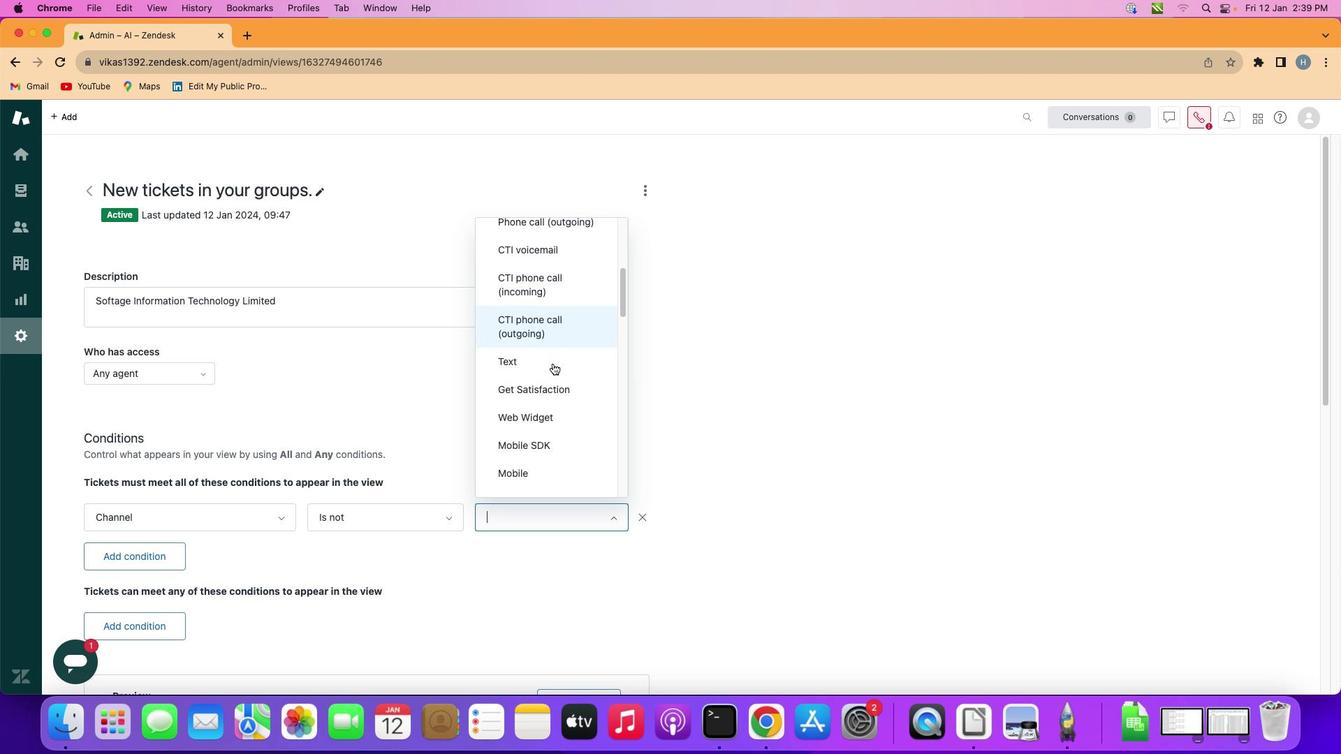 
Action: Mouse scrolled (555, 365) with delta (2, 1)
Screenshot: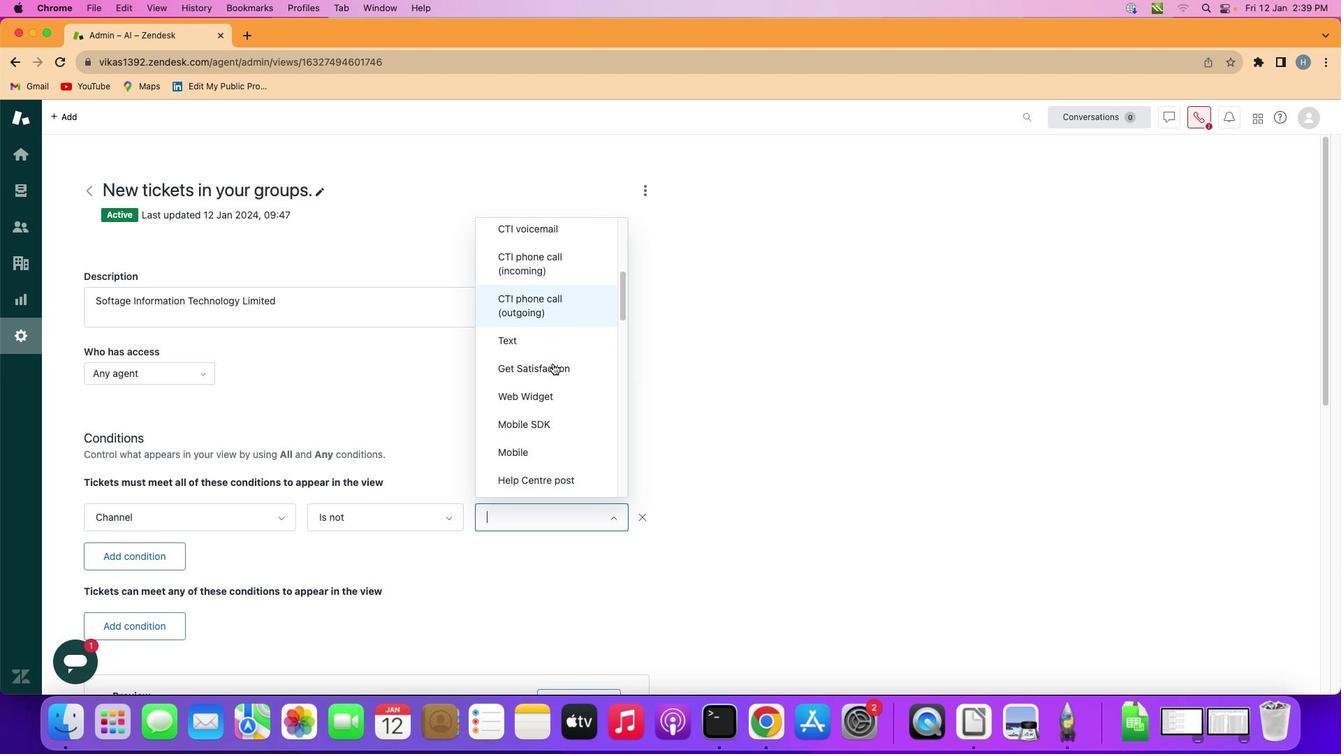 
Action: Mouse scrolled (555, 365) with delta (2, 1)
Screenshot: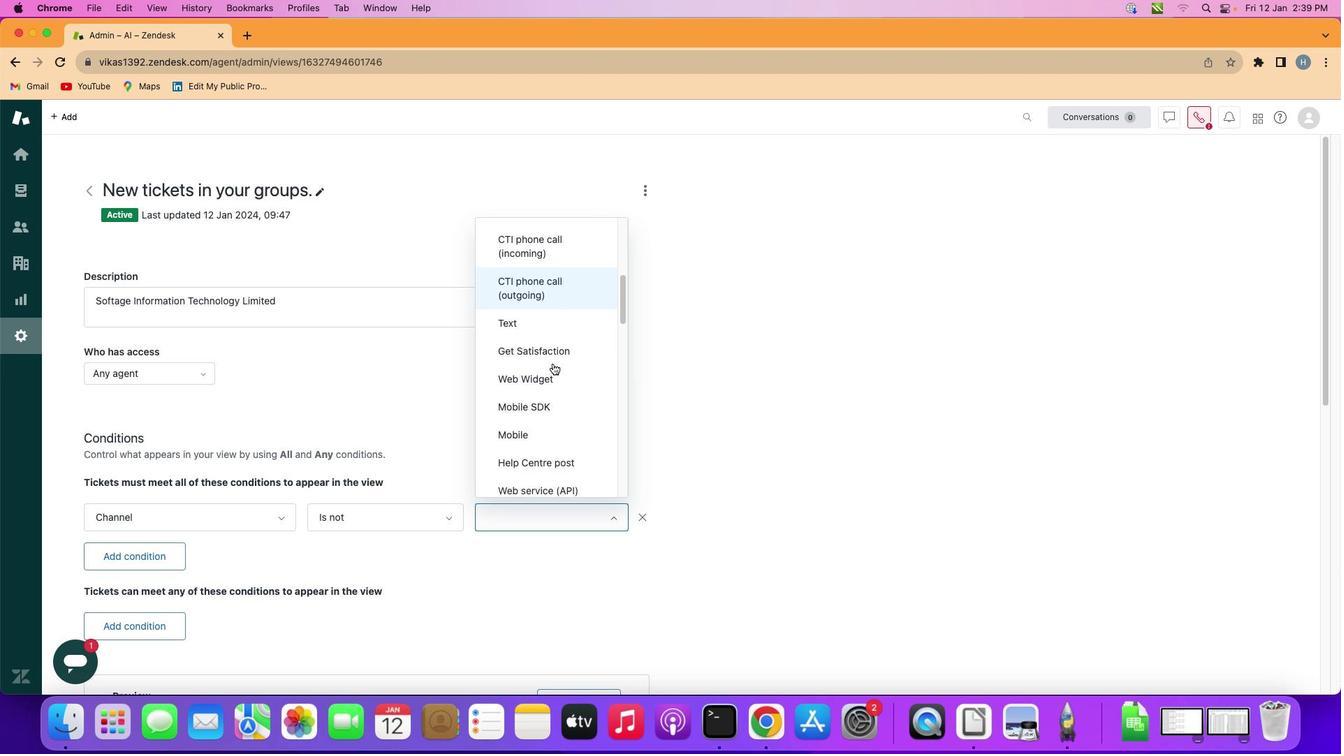
Action: Mouse scrolled (555, 365) with delta (2, 1)
Screenshot: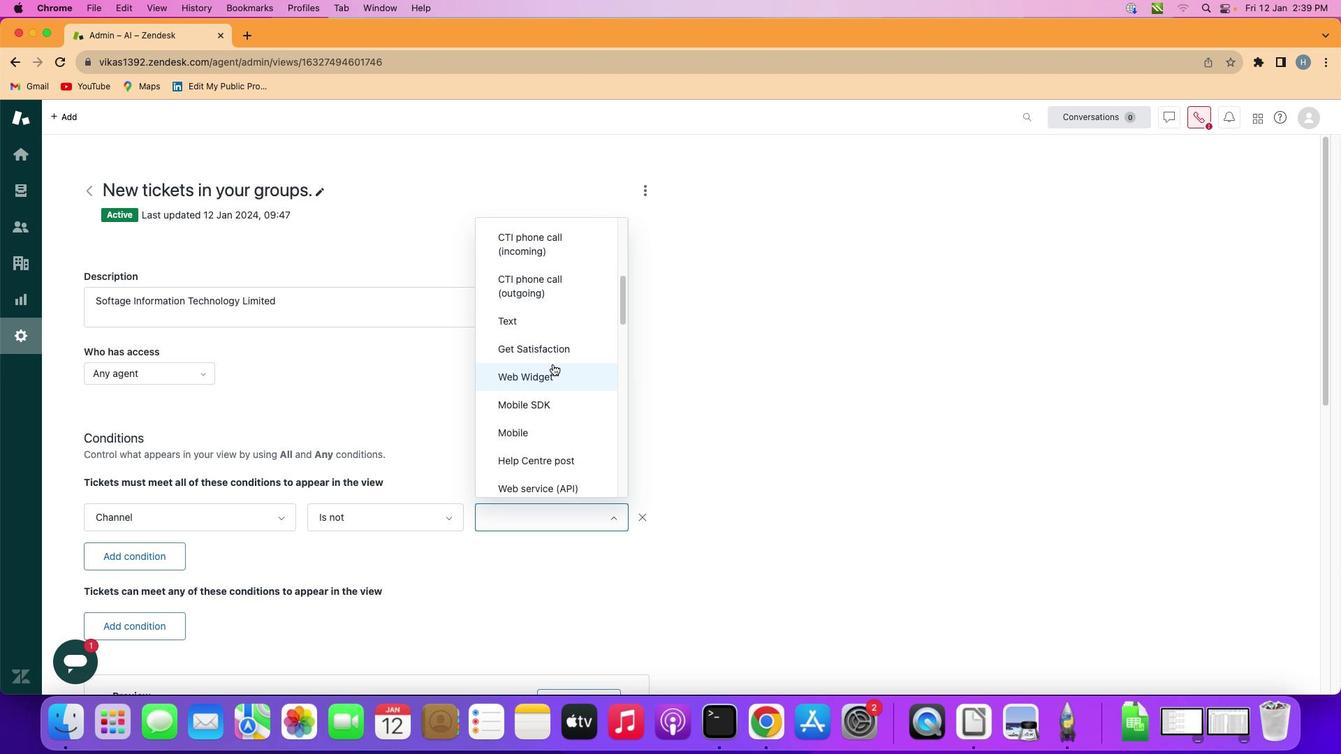 
Action: Mouse moved to (555, 366)
Screenshot: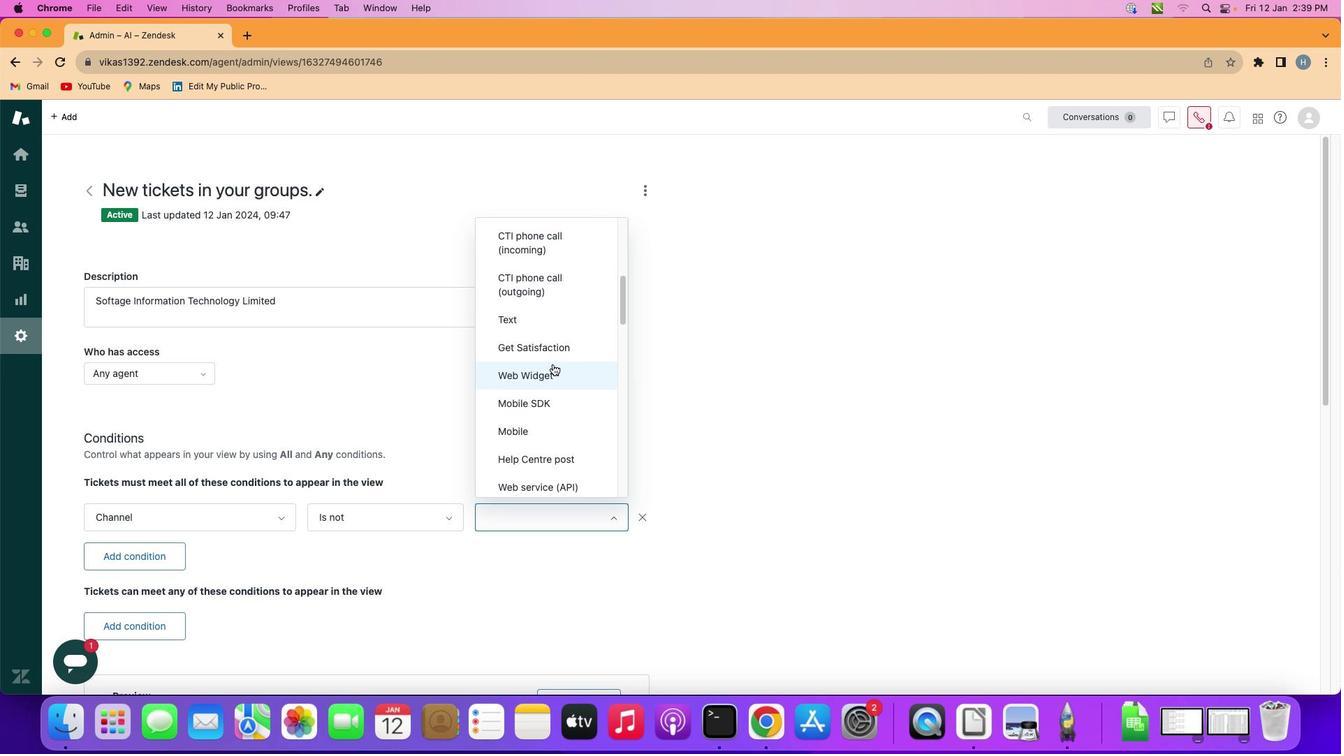 
Action: Mouse scrolled (555, 366) with delta (2, 1)
Screenshot: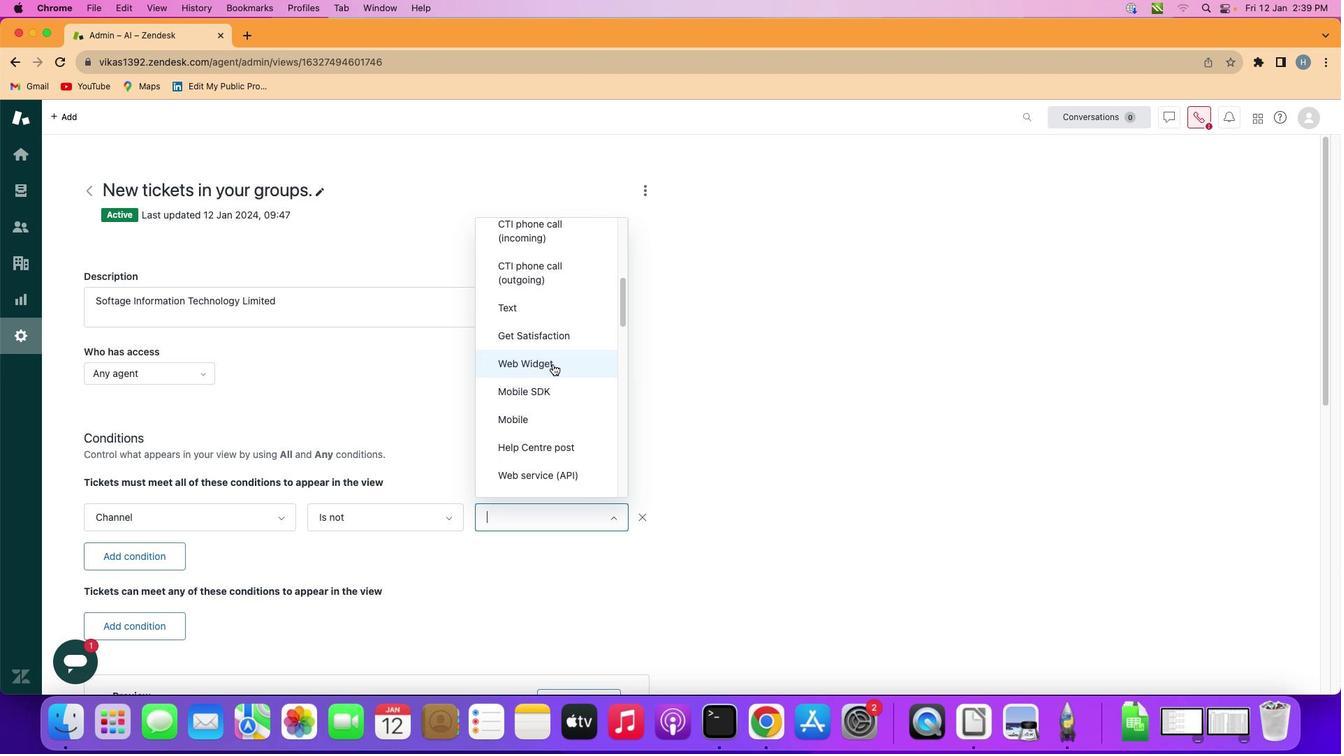 
Action: Mouse scrolled (555, 366) with delta (2, 1)
Screenshot: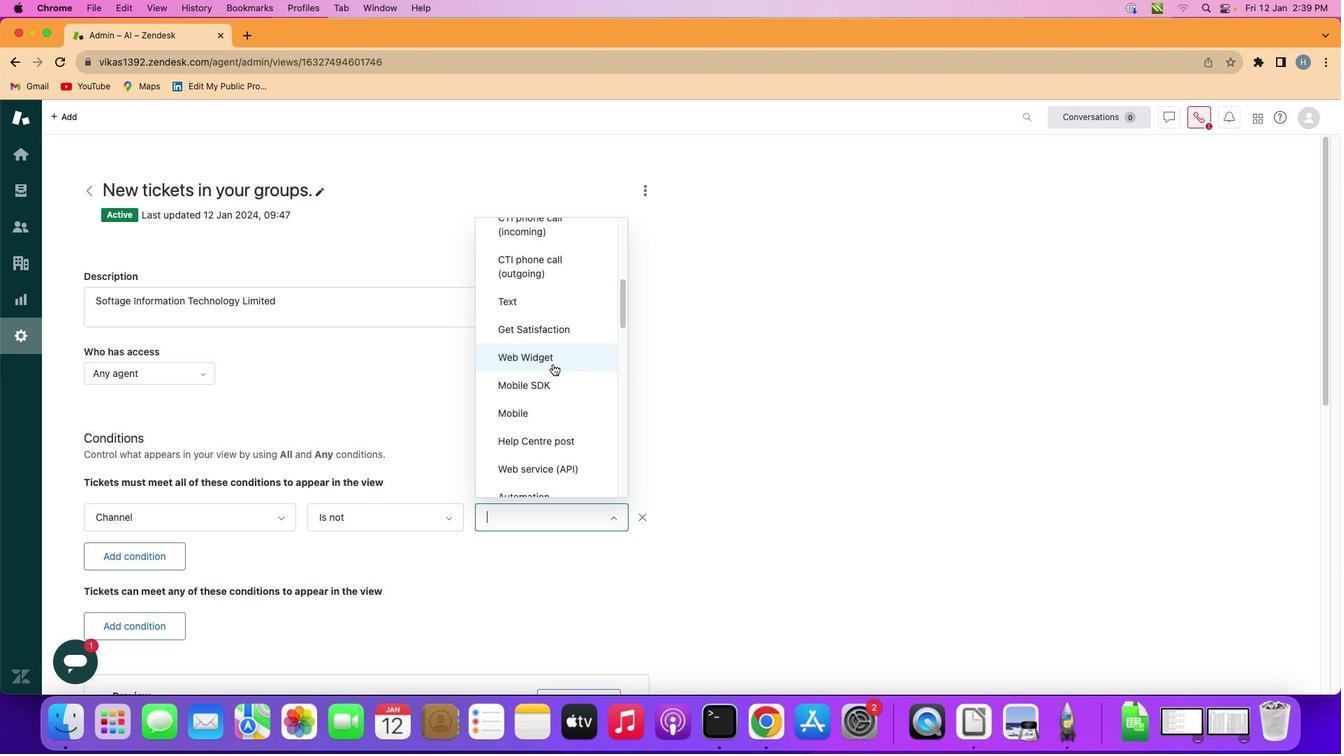 
Action: Mouse scrolled (555, 366) with delta (2, 1)
Screenshot: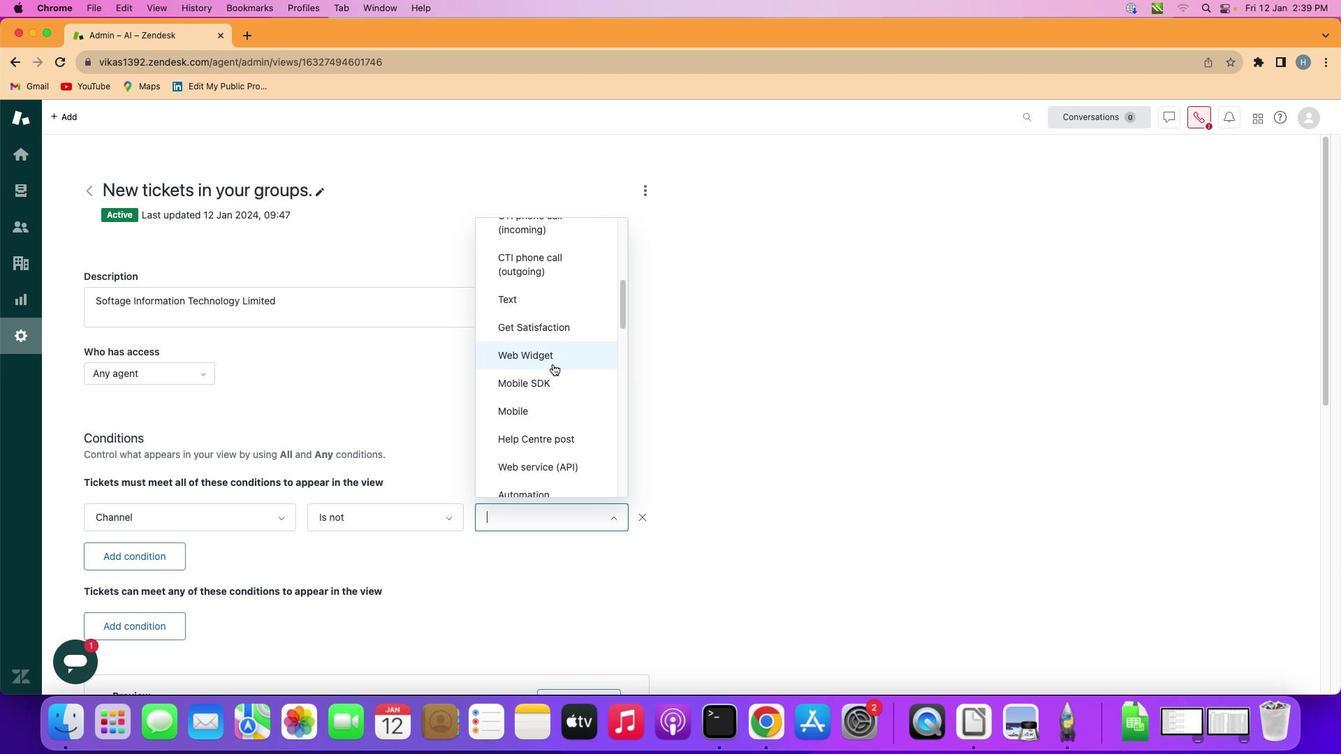 
Action: Mouse scrolled (555, 366) with delta (2, 1)
Screenshot: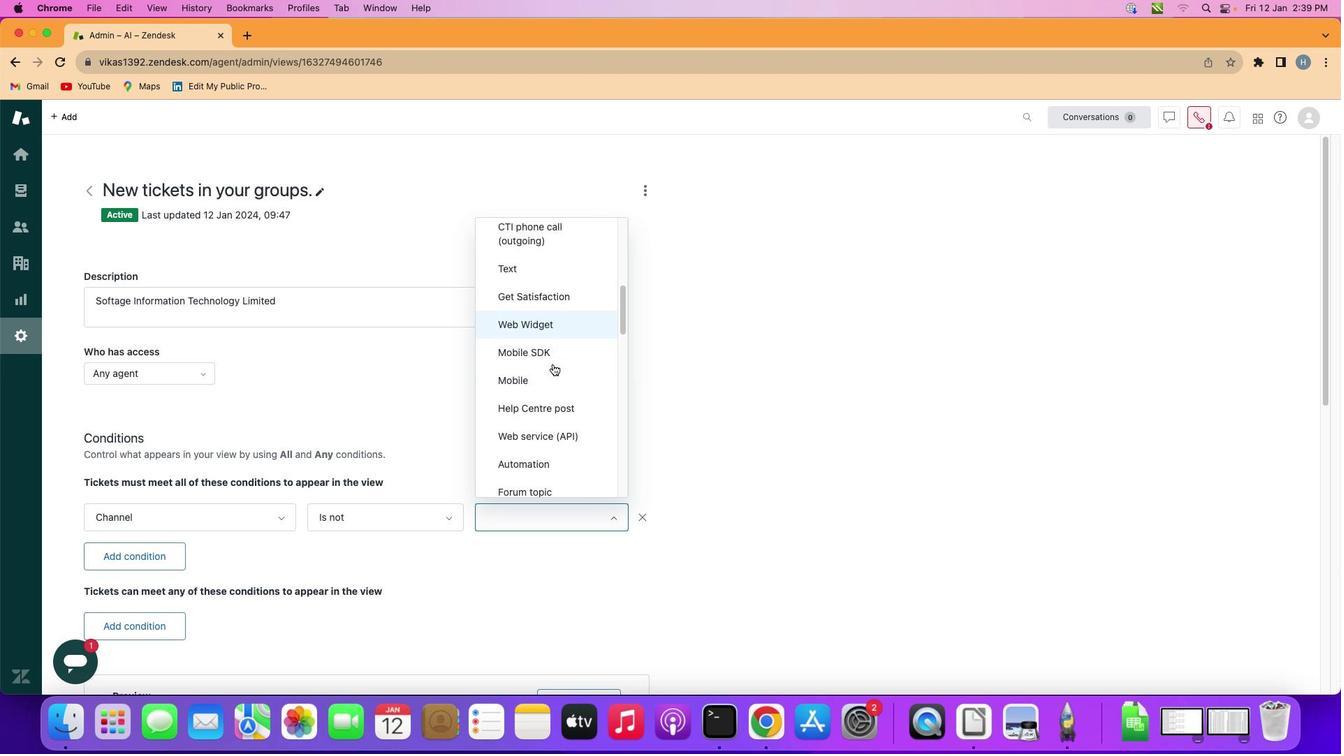 
Action: Mouse scrolled (555, 366) with delta (2, 1)
Screenshot: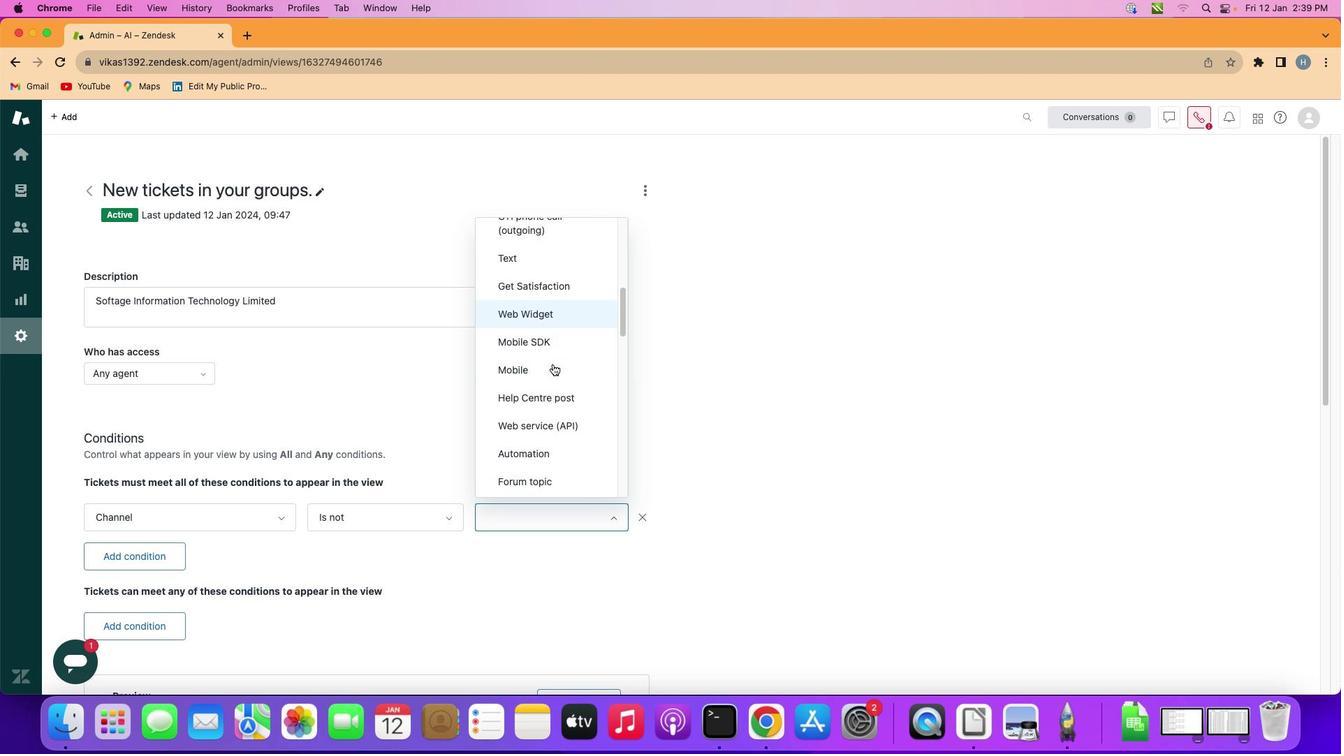 
Action: Mouse scrolled (555, 366) with delta (2, 1)
Screenshot: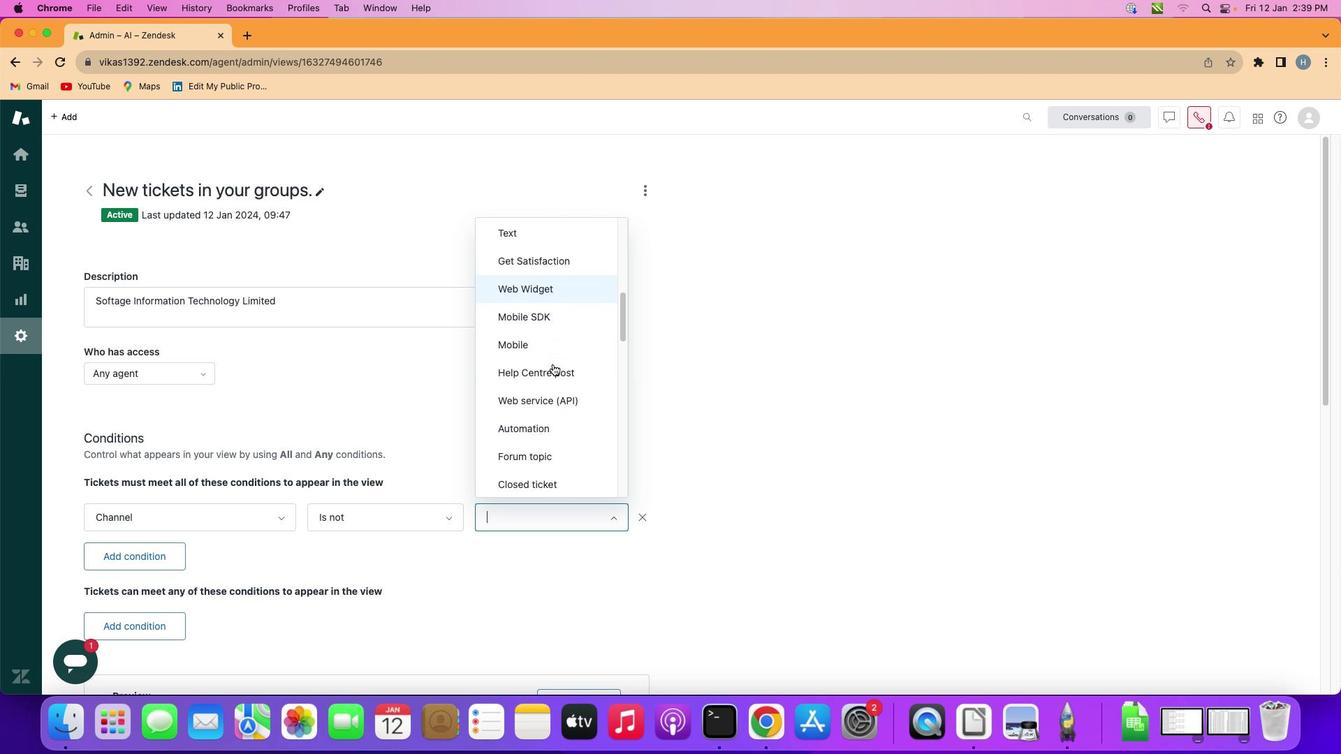 
Action: Mouse scrolled (555, 366) with delta (2, 1)
Screenshot: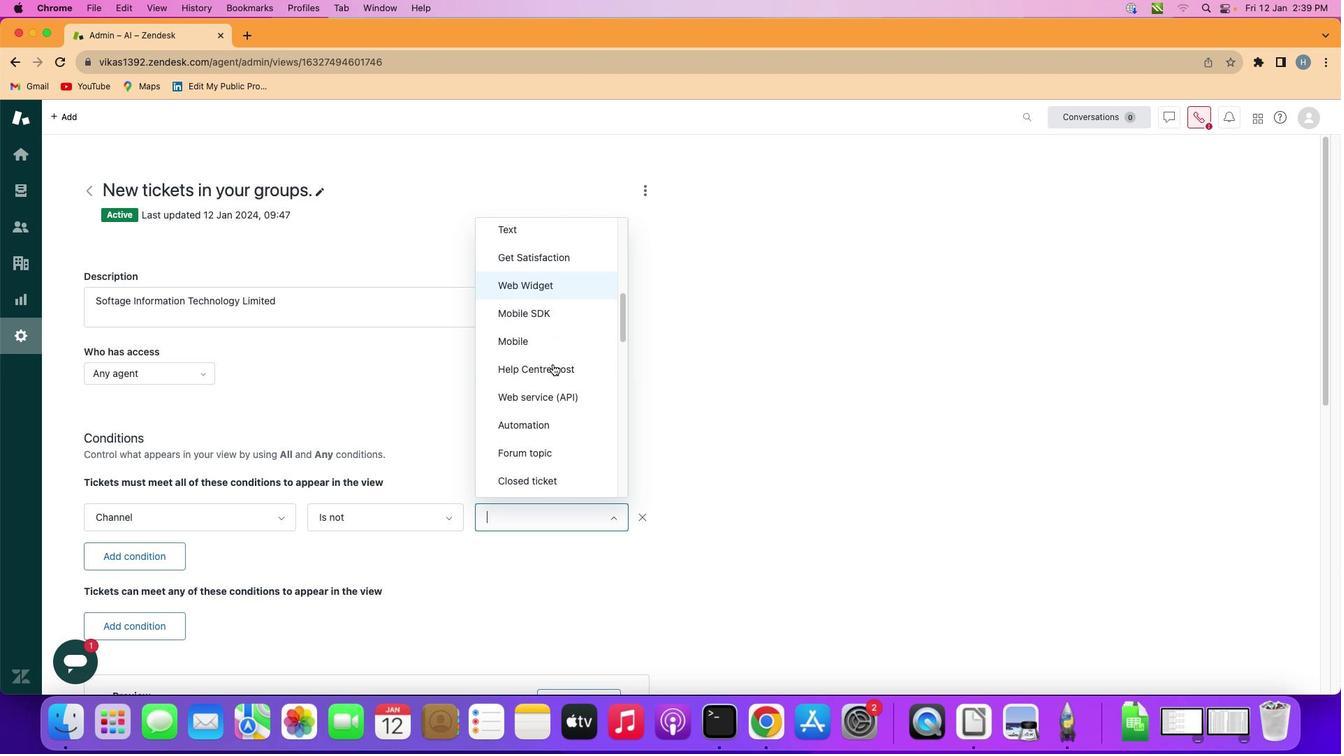 
Action: Mouse scrolled (555, 366) with delta (2, 1)
Screenshot: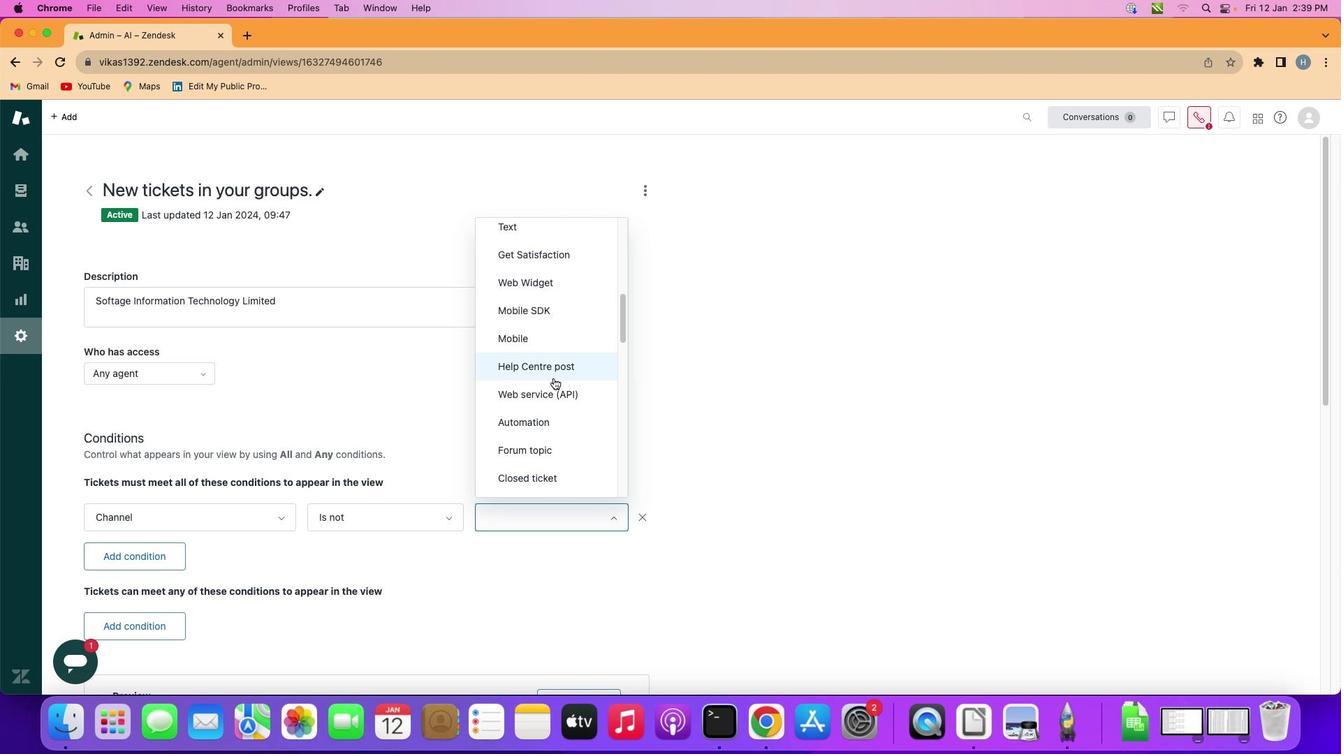 
Action: Mouse moved to (556, 389)
Screenshot: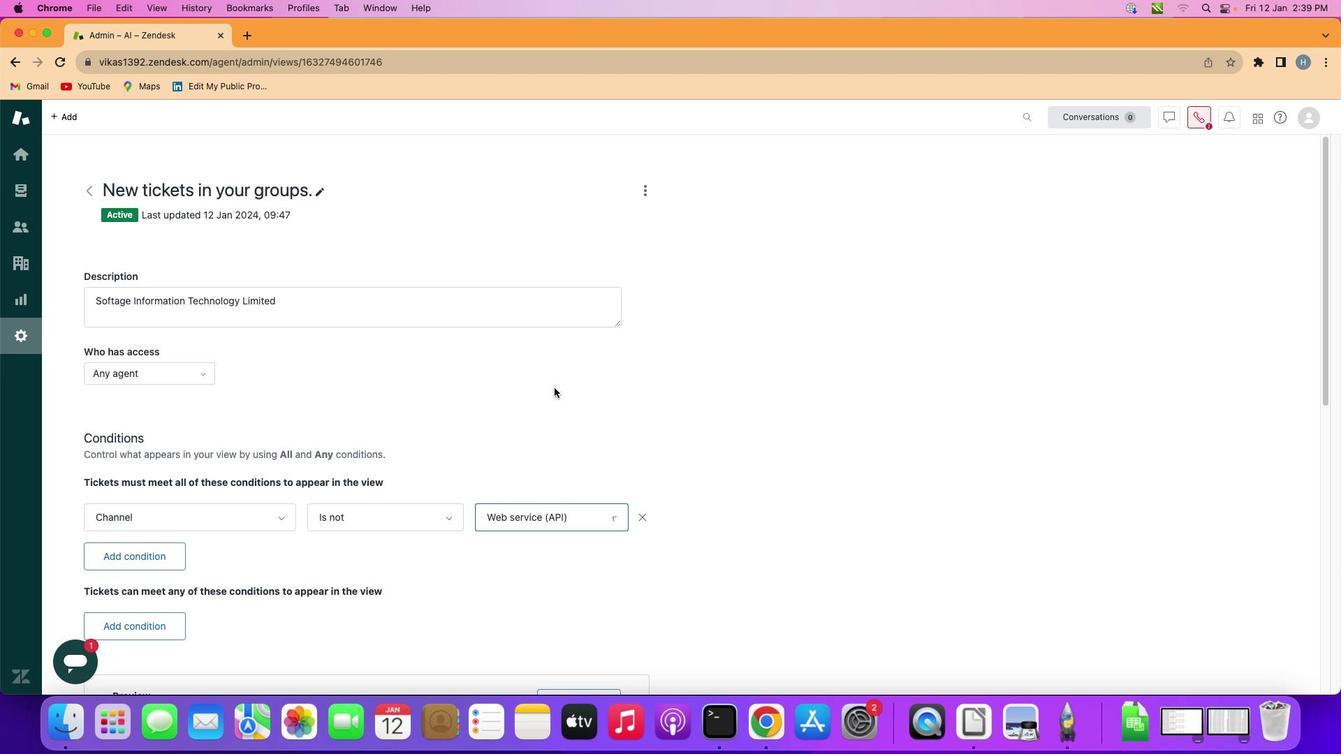 
Action: Mouse pressed left at (556, 389)
Screenshot: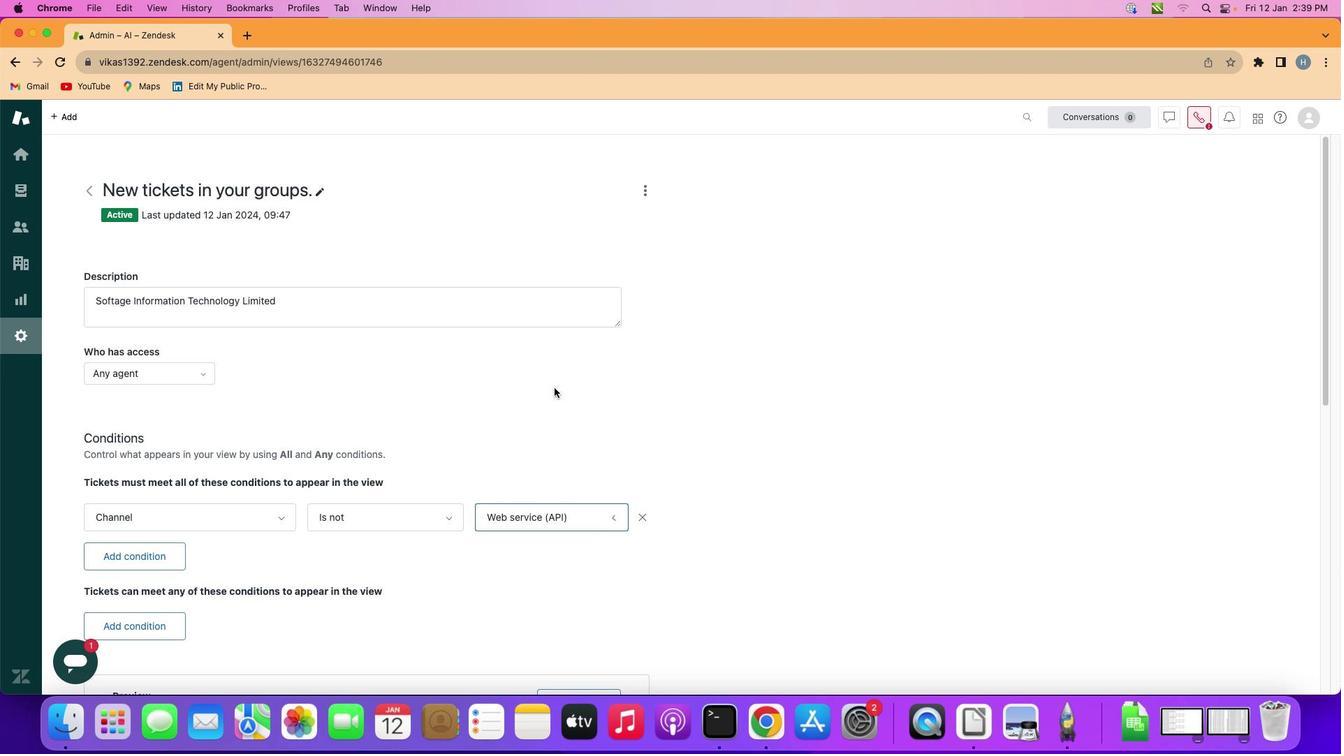 
Action: Mouse moved to (556, 390)
Screenshot: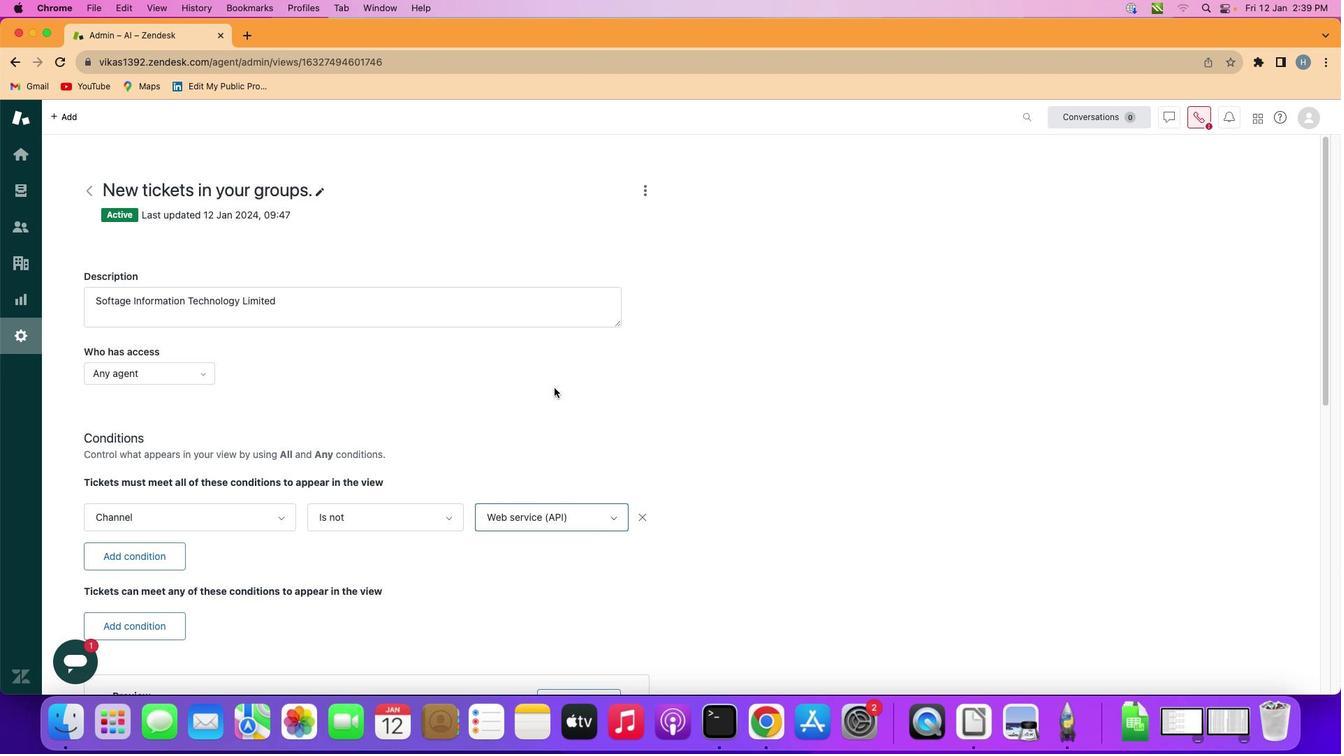
